 Task: Look for space in Mead Valley, United States from 9th June, 2023 to 16th June, 2023 for 2 adults in price range Rs.8000 to Rs.16000. Place can be entire place with 2 bedrooms having 2 beds and 1 bathroom. Property type can be house, flat, guest house. Booking option can be shelf check-in. Required host language is English.
Action: Mouse moved to (469, 90)
Screenshot: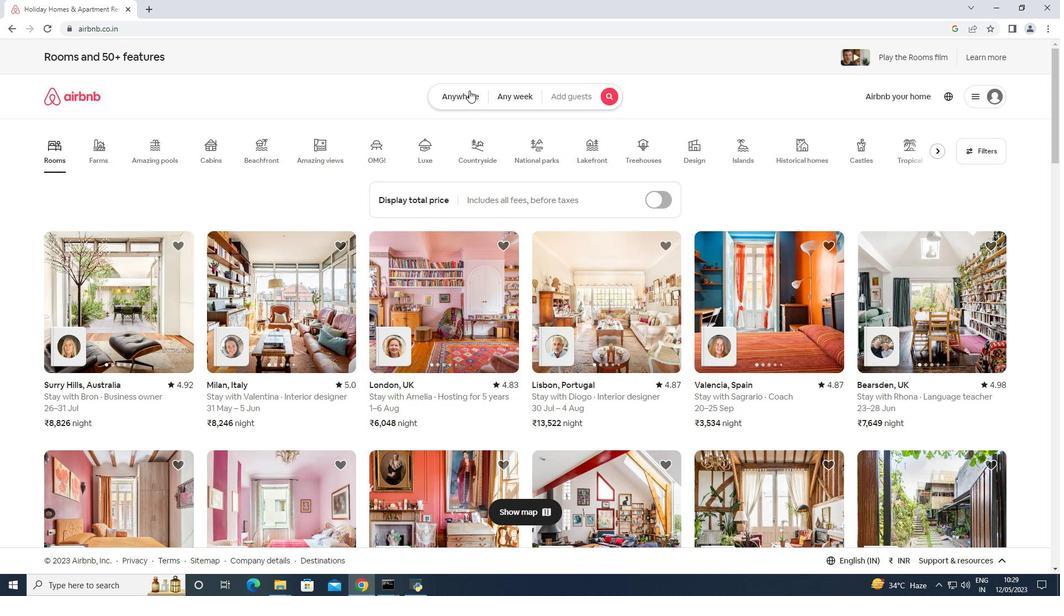 
Action: Mouse pressed left at (469, 90)
Screenshot: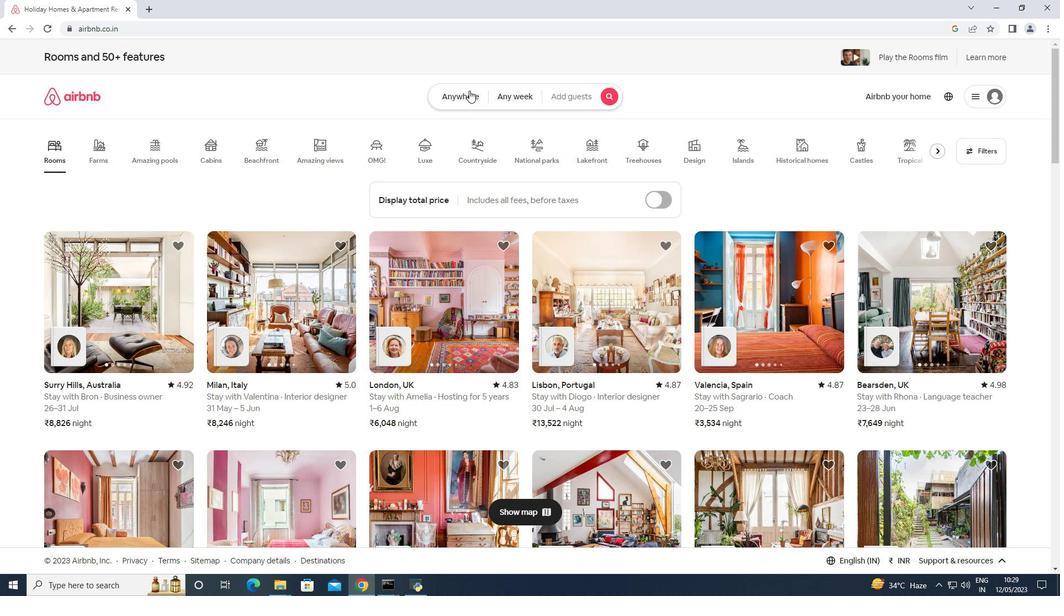 
Action: Mouse moved to (416, 128)
Screenshot: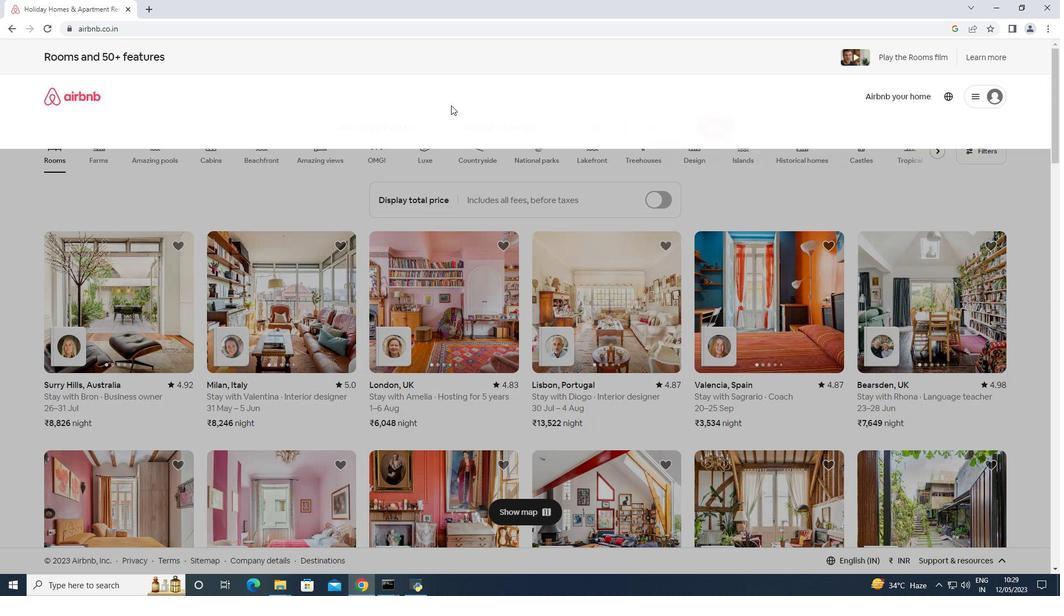 
Action: Mouse pressed left at (416, 128)
Screenshot: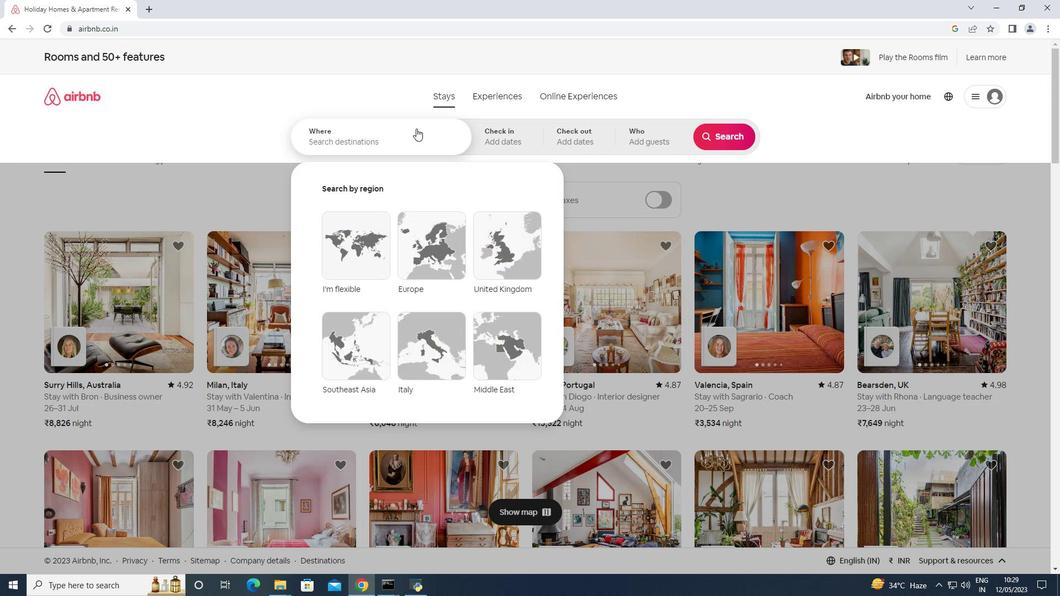 
Action: Key pressed <Key.shift>Mead<Key.space>valley,<Key.space><Key.shift>United<Key.space><Key.shift>States<Key.enter>
Screenshot: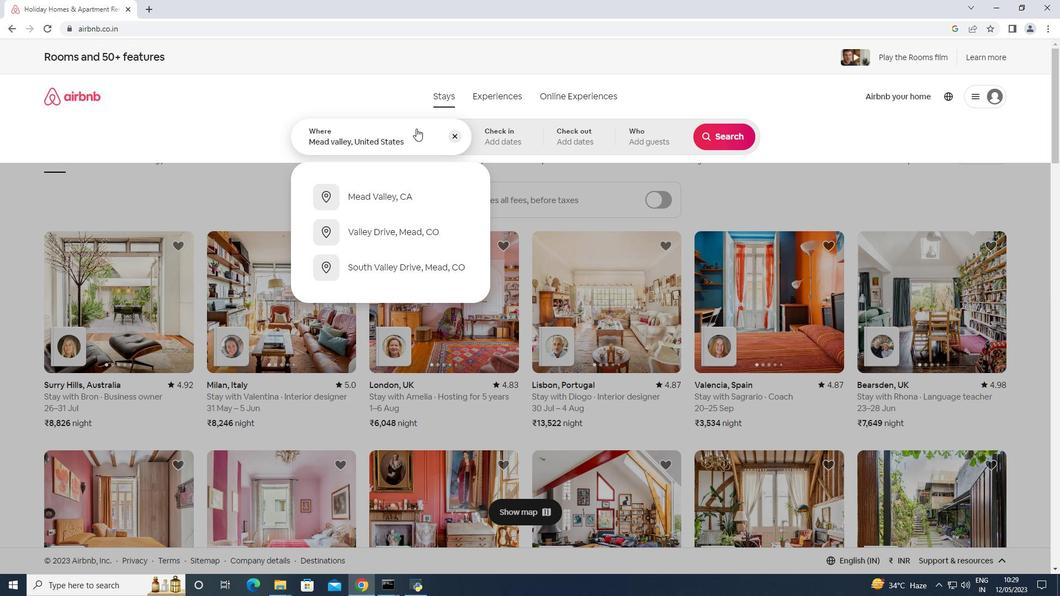 
Action: Mouse moved to (682, 299)
Screenshot: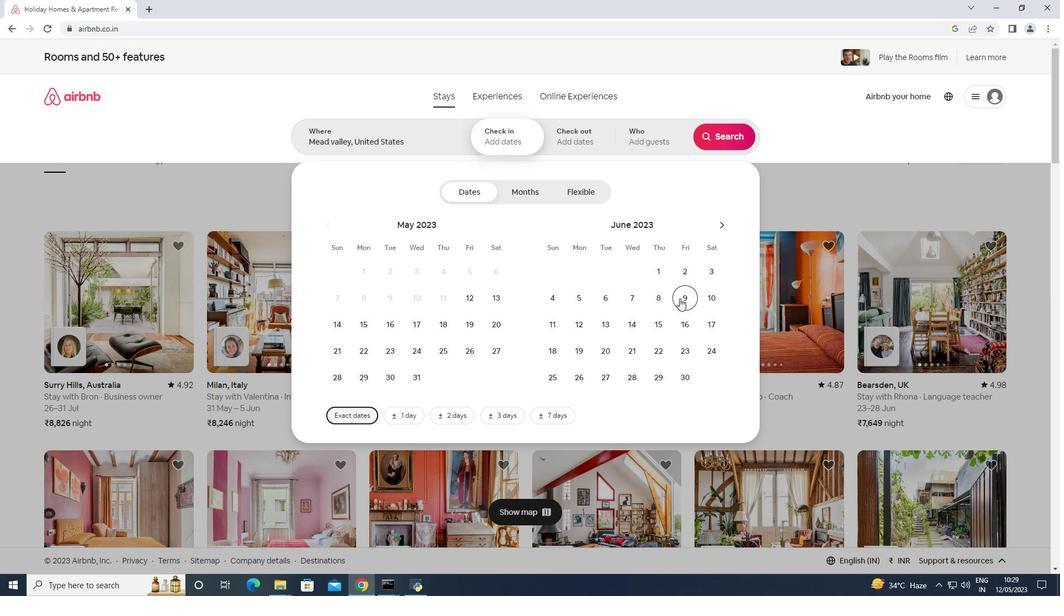 
Action: Mouse pressed left at (682, 299)
Screenshot: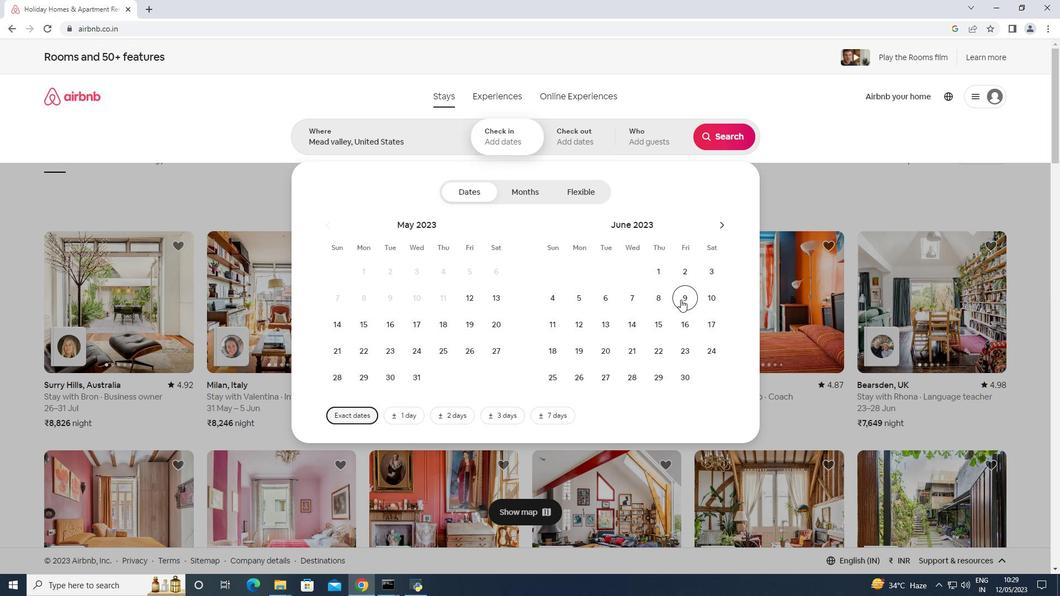 
Action: Mouse moved to (688, 333)
Screenshot: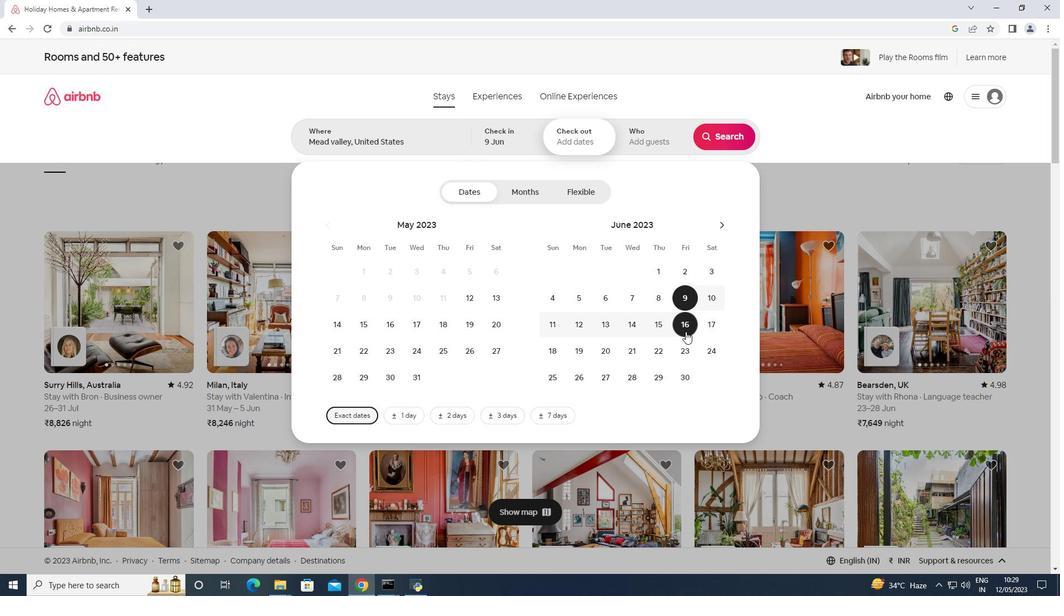 
Action: Mouse pressed left at (688, 333)
Screenshot: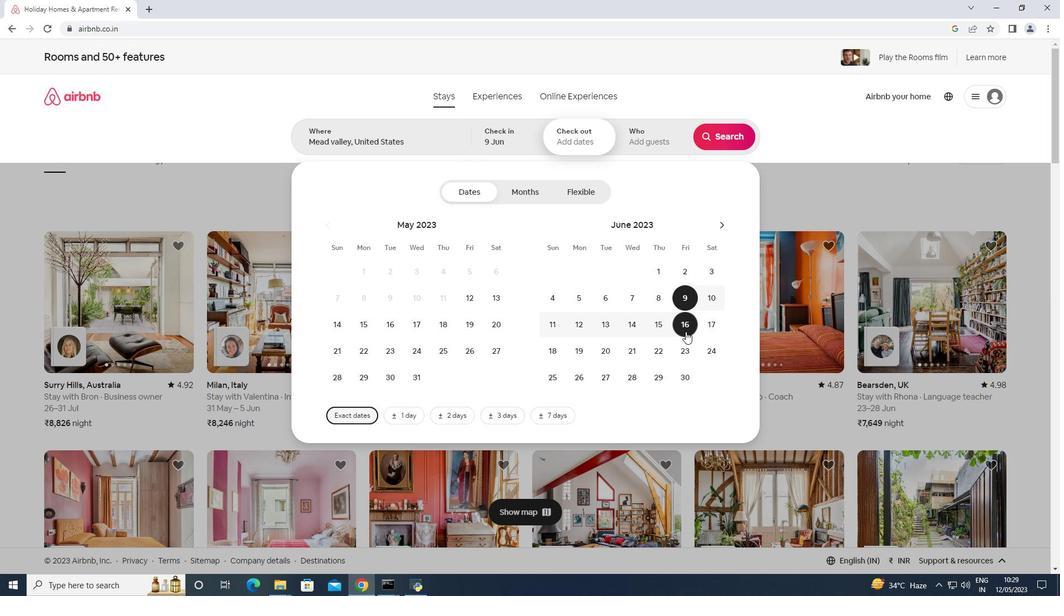 
Action: Mouse moved to (643, 144)
Screenshot: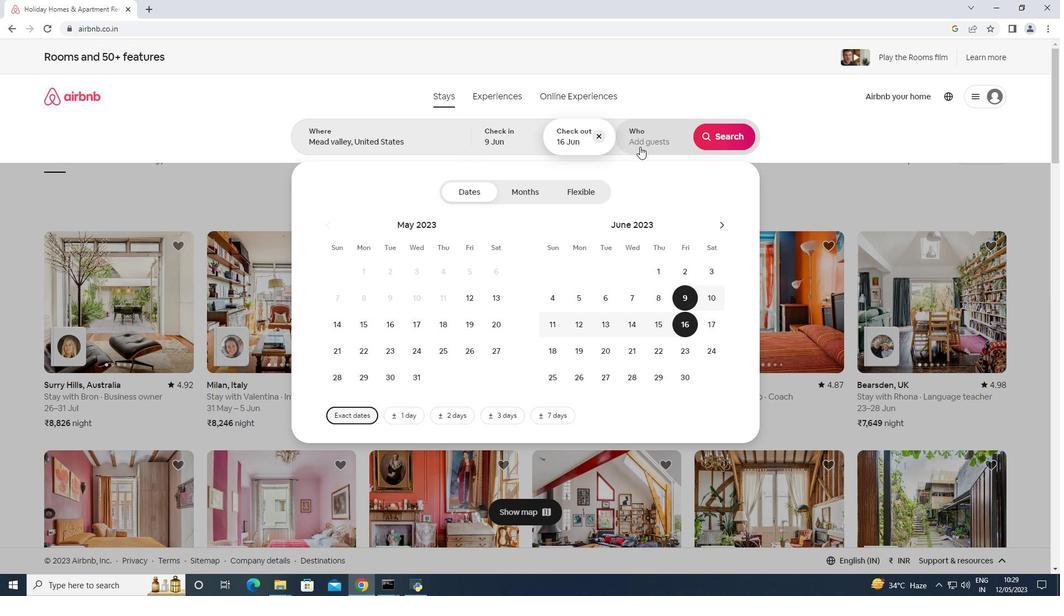 
Action: Mouse pressed left at (643, 144)
Screenshot: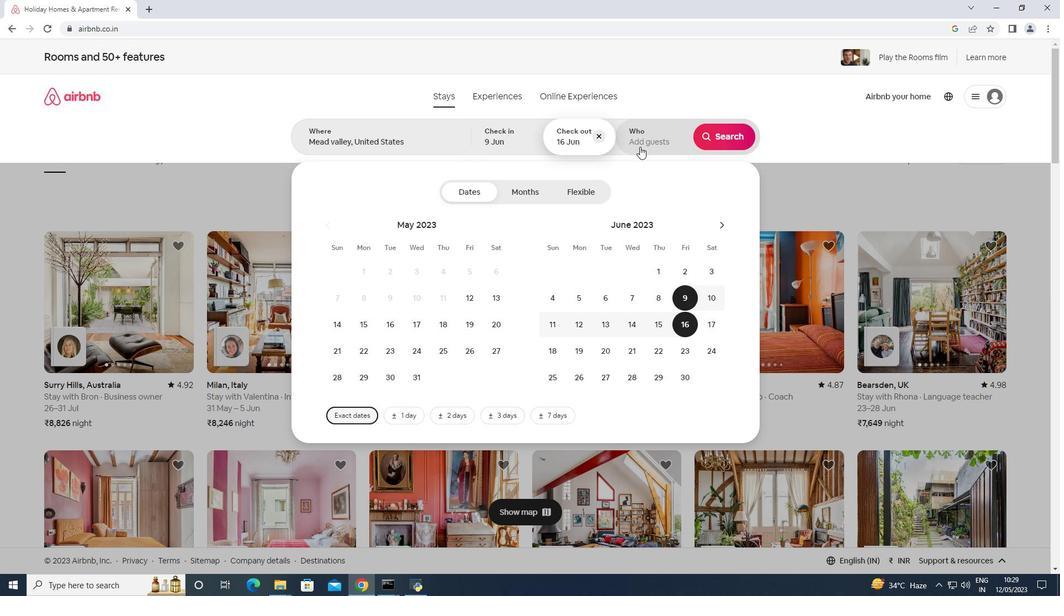 
Action: Mouse moved to (723, 193)
Screenshot: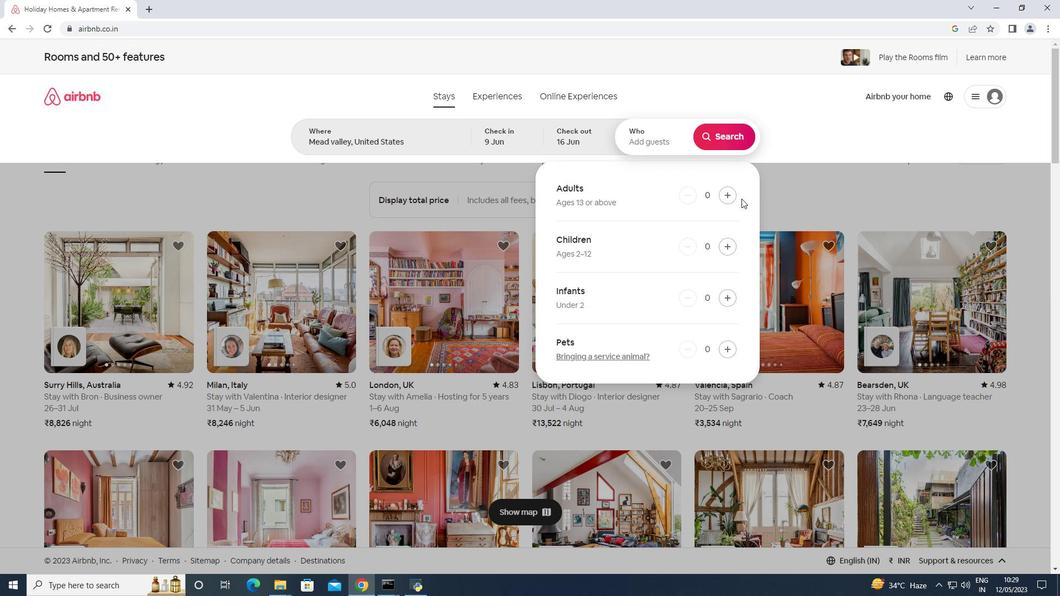 
Action: Mouse pressed left at (723, 193)
Screenshot: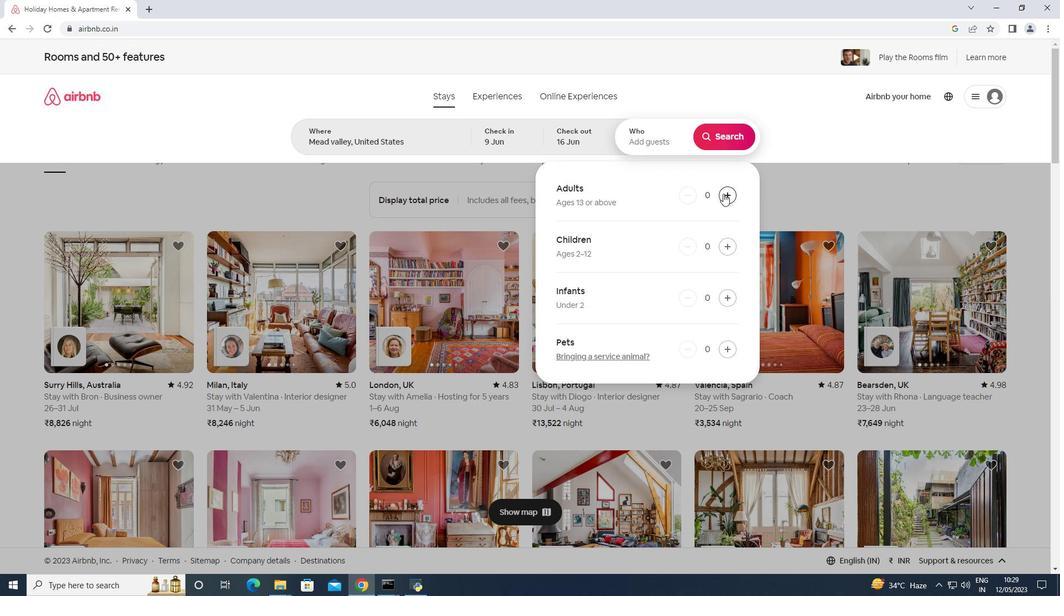 
Action: Mouse pressed left at (723, 193)
Screenshot: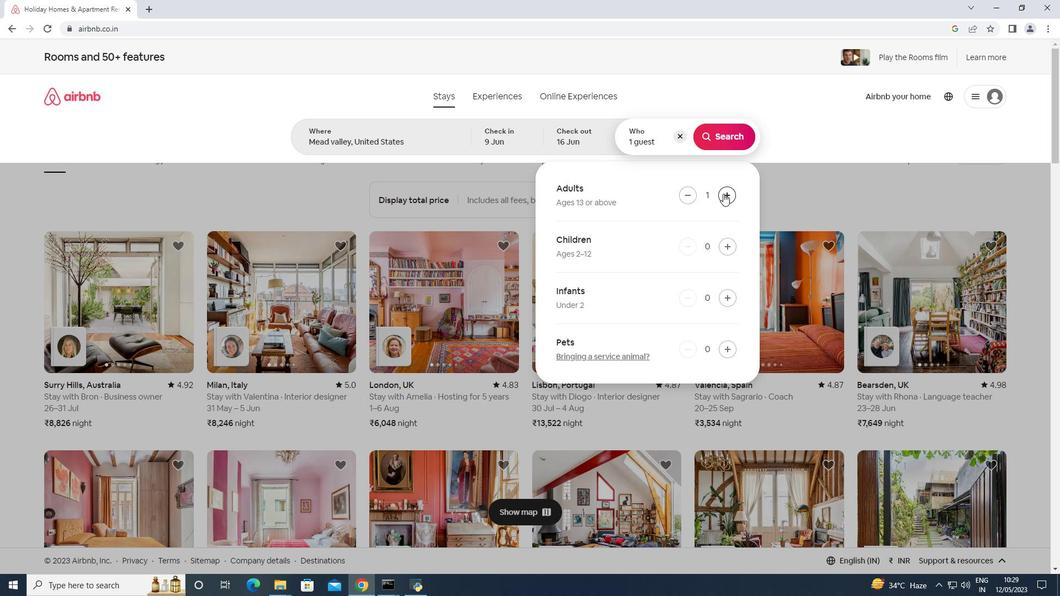 
Action: Mouse pressed left at (723, 193)
Screenshot: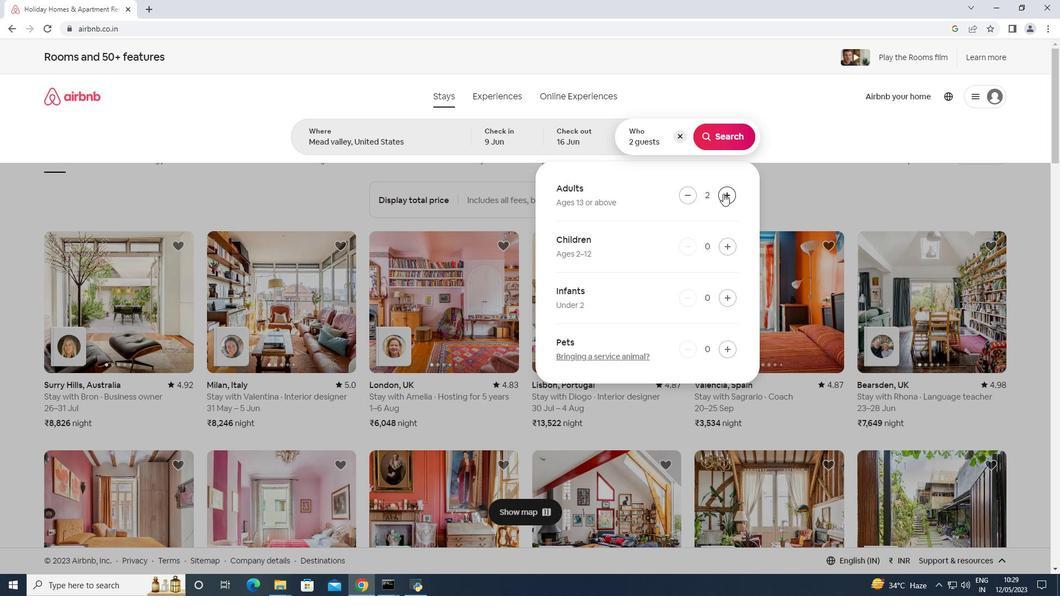 
Action: Mouse moved to (693, 196)
Screenshot: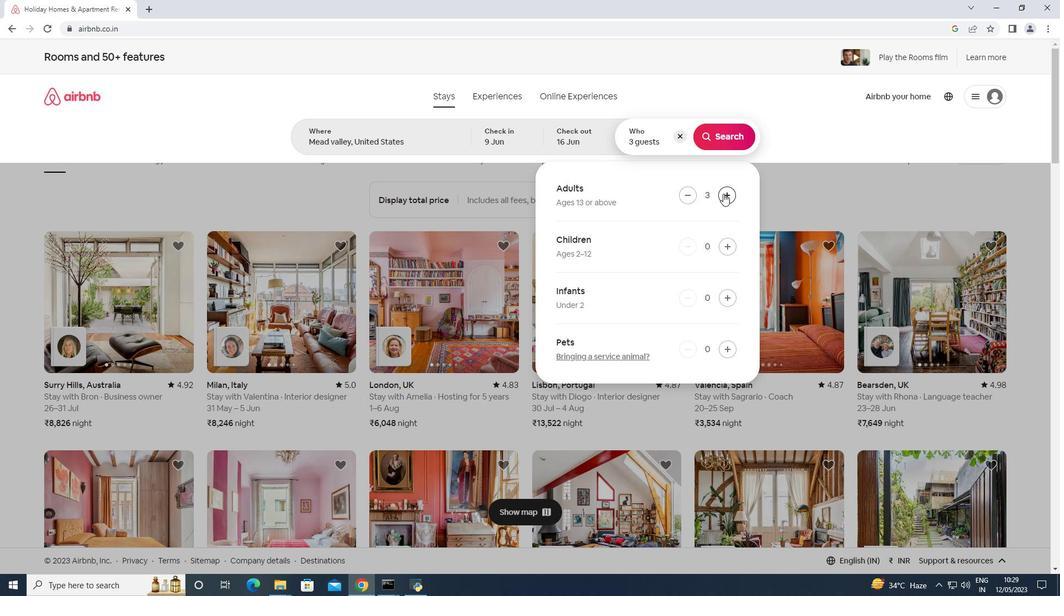 
Action: Mouse pressed left at (693, 196)
Screenshot: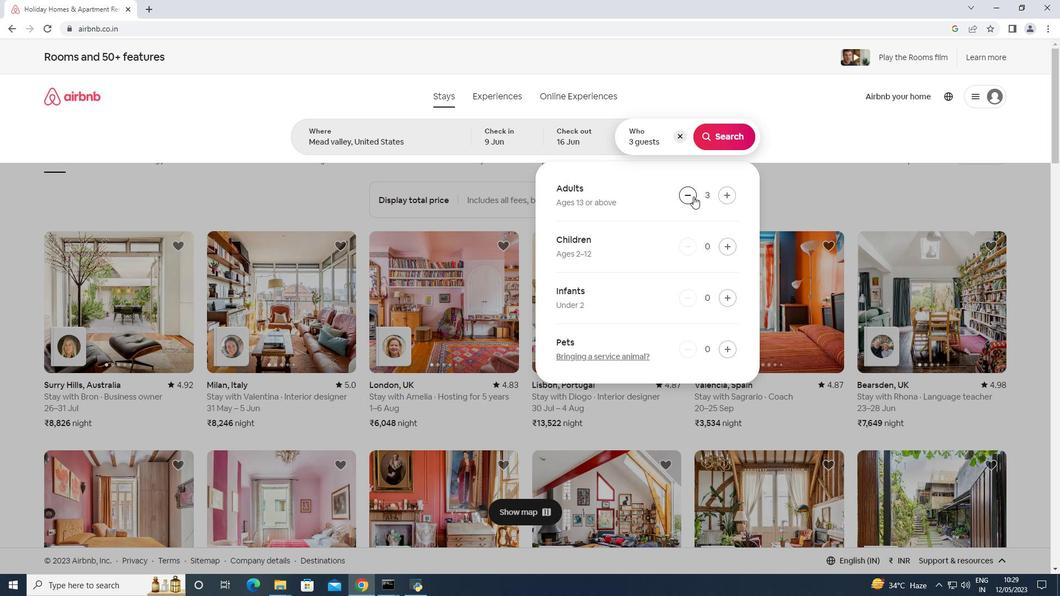 
Action: Mouse moved to (746, 139)
Screenshot: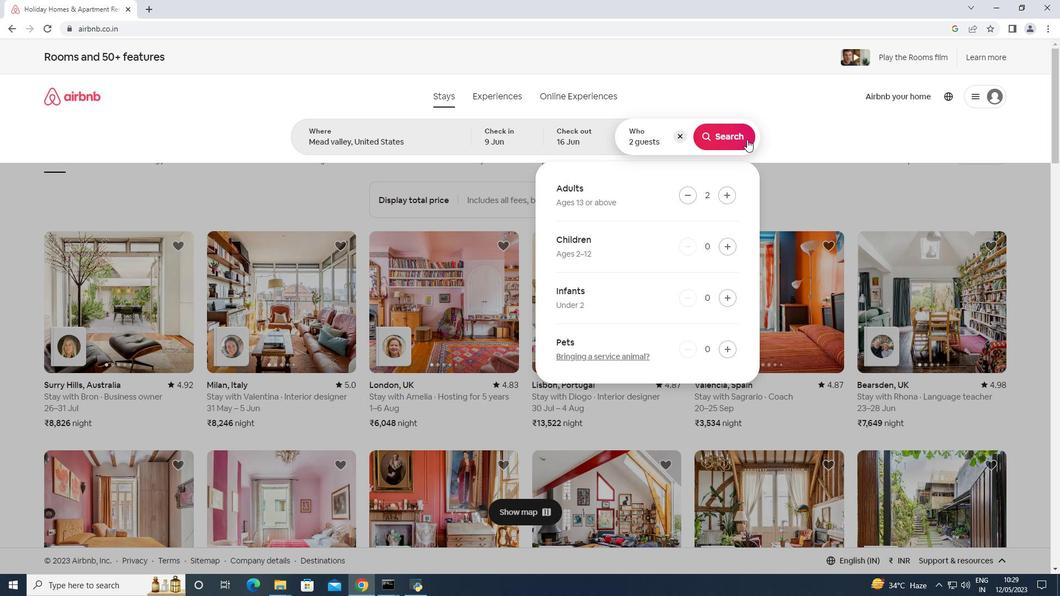 
Action: Mouse pressed left at (746, 139)
Screenshot: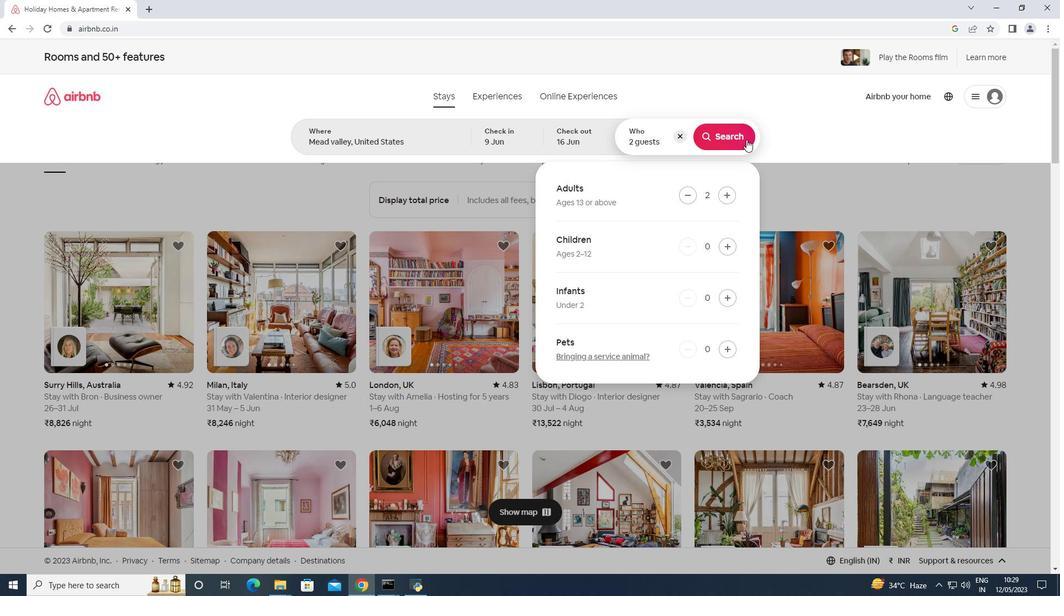 
Action: Mouse moved to (1019, 106)
Screenshot: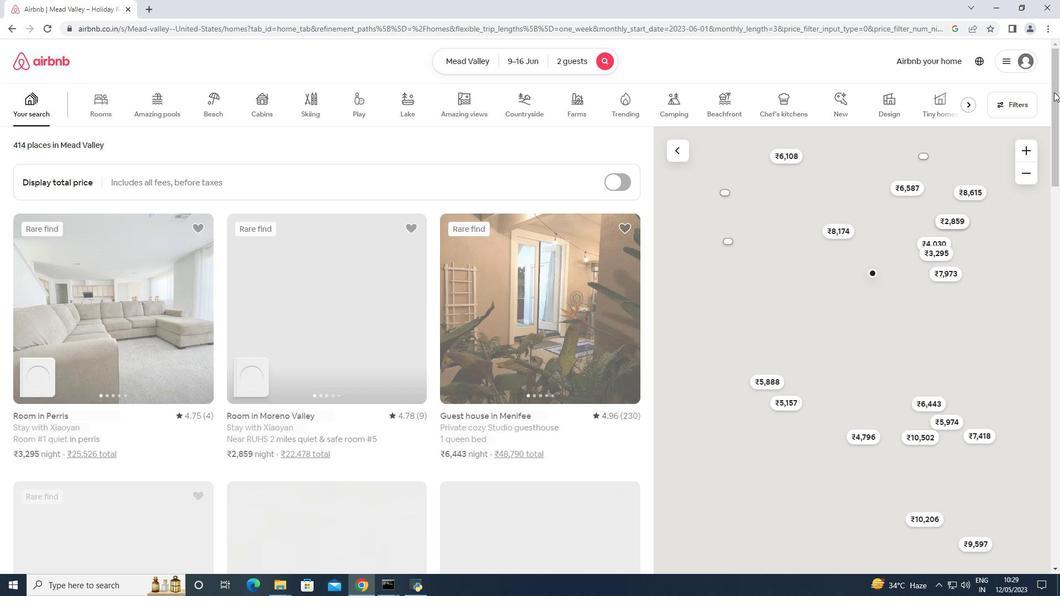 
Action: Mouse pressed left at (1019, 106)
Screenshot: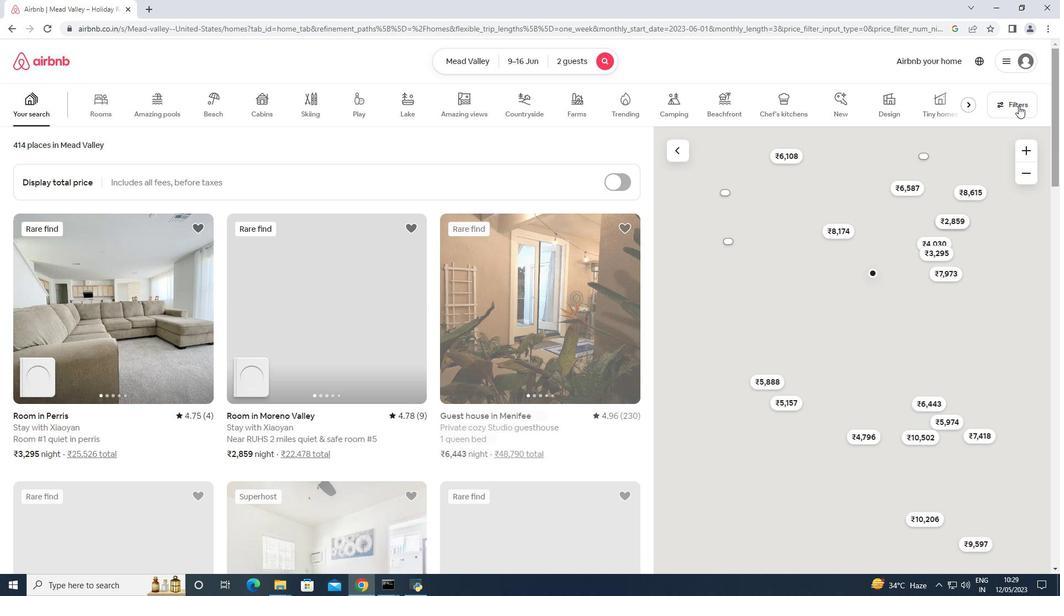 
Action: Mouse moved to (443, 367)
Screenshot: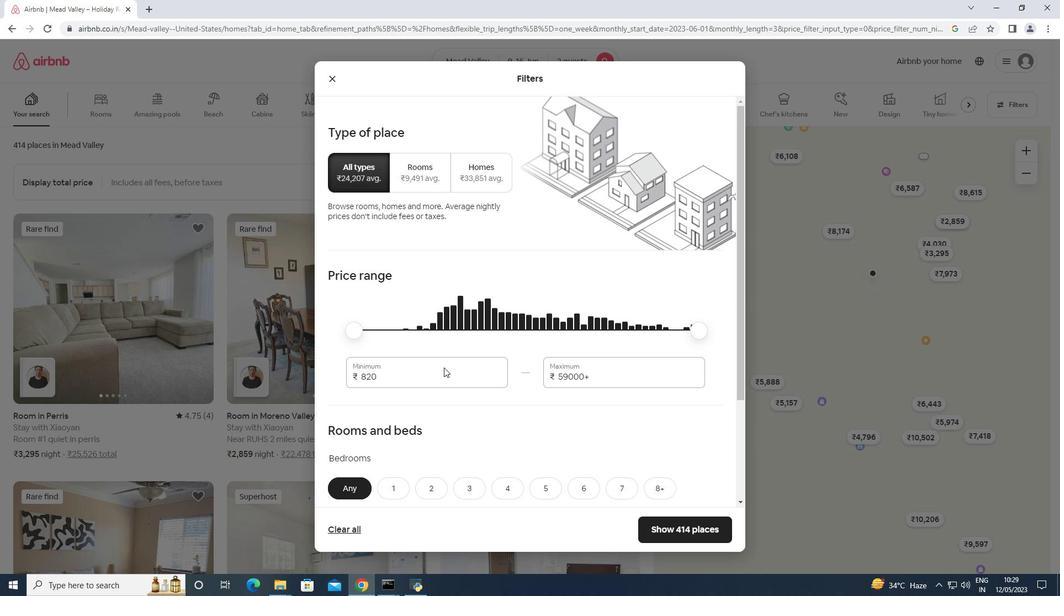 
Action: Mouse pressed left at (443, 367)
Screenshot: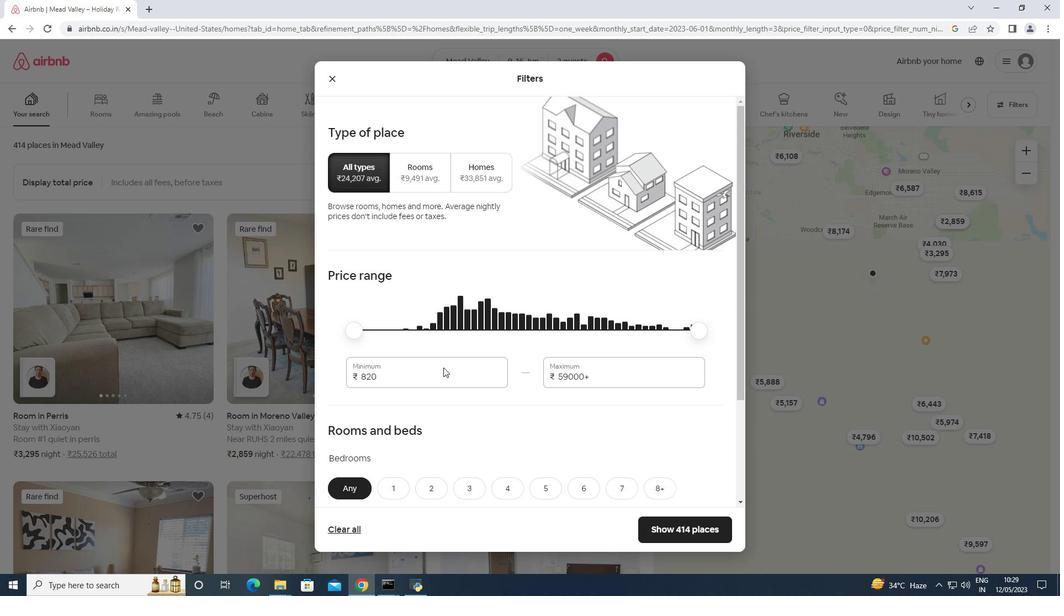 
Action: Mouse pressed left at (443, 367)
Screenshot: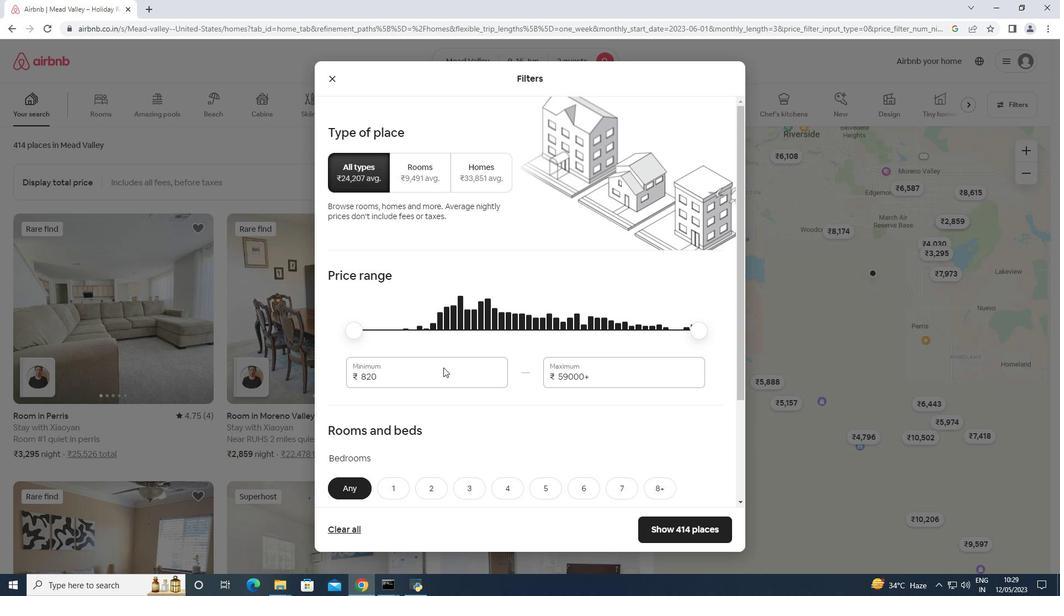 
Action: Mouse moved to (444, 367)
Screenshot: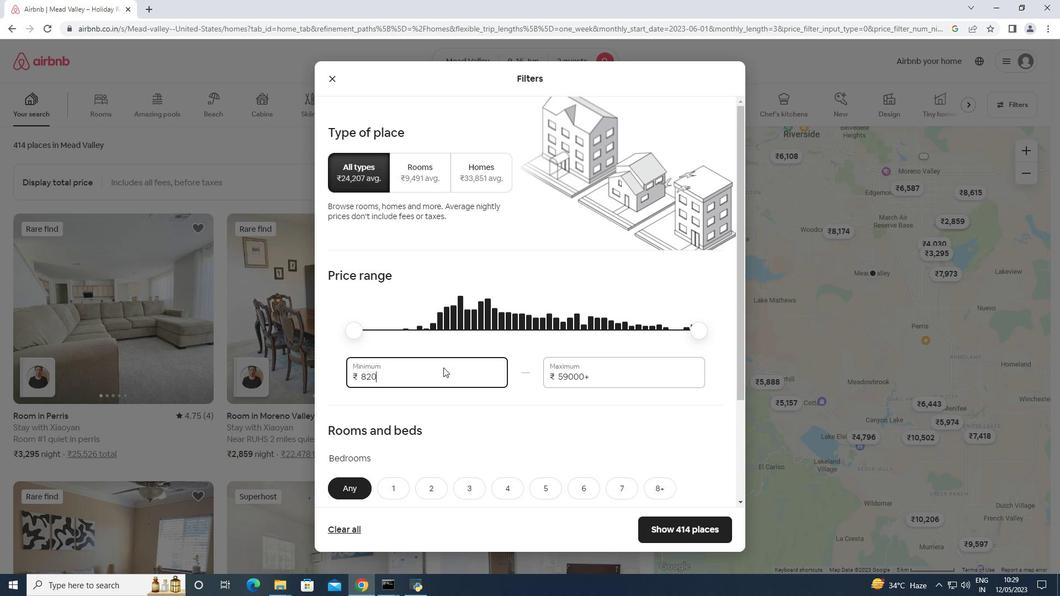 
Action: Mouse pressed left at (444, 367)
Screenshot: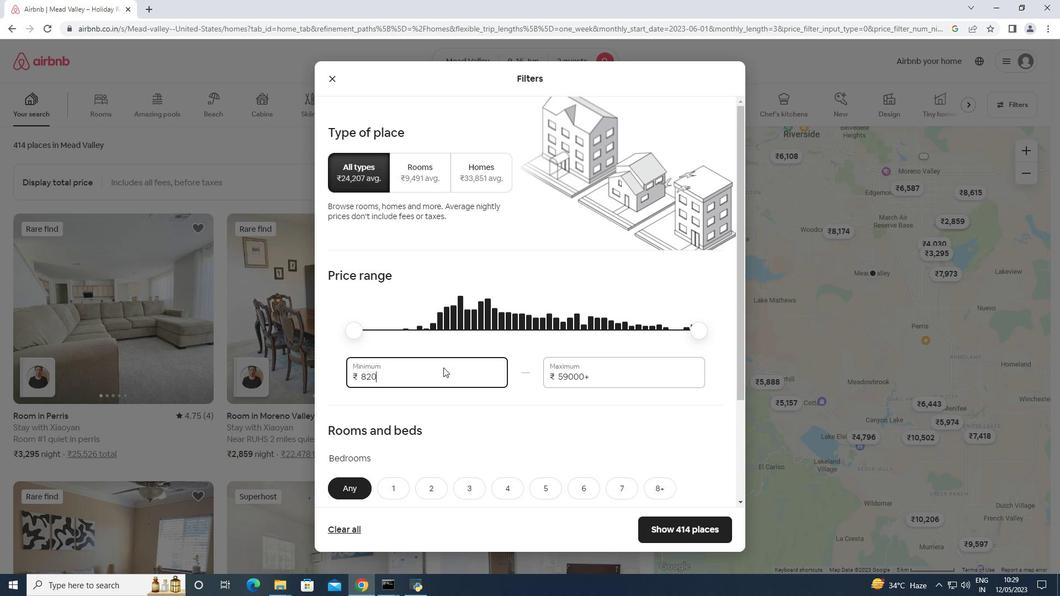
Action: Mouse pressed left at (444, 367)
Screenshot: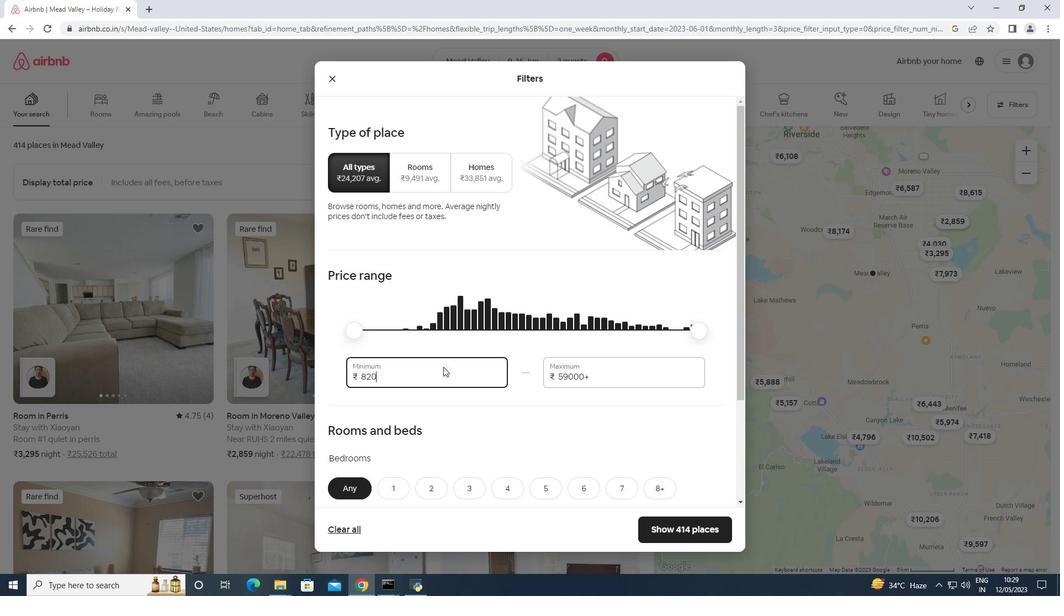 
Action: Mouse pressed left at (444, 367)
Screenshot: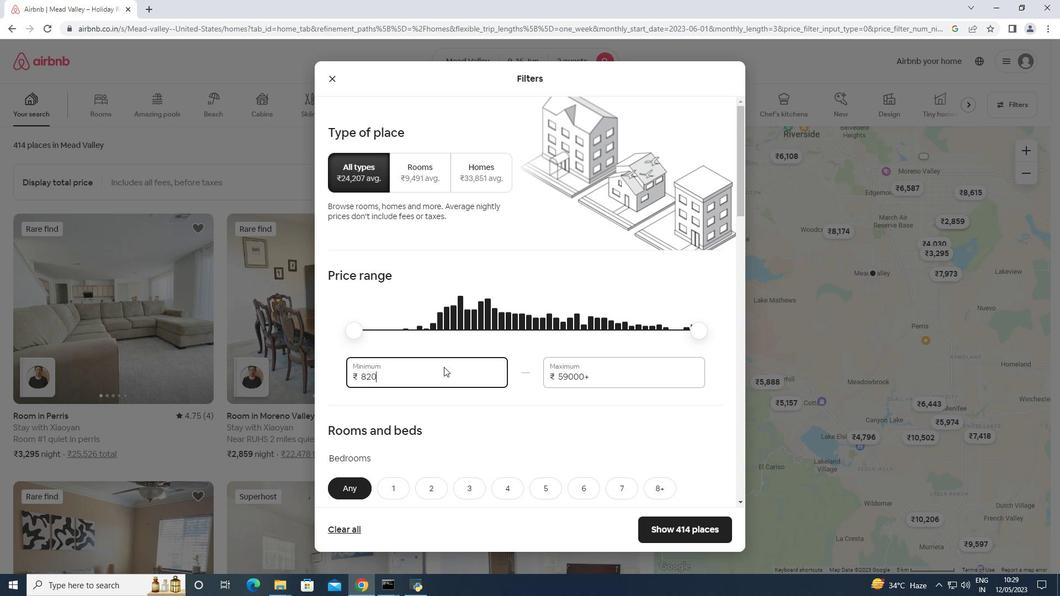 
Action: Mouse pressed left at (444, 367)
Screenshot: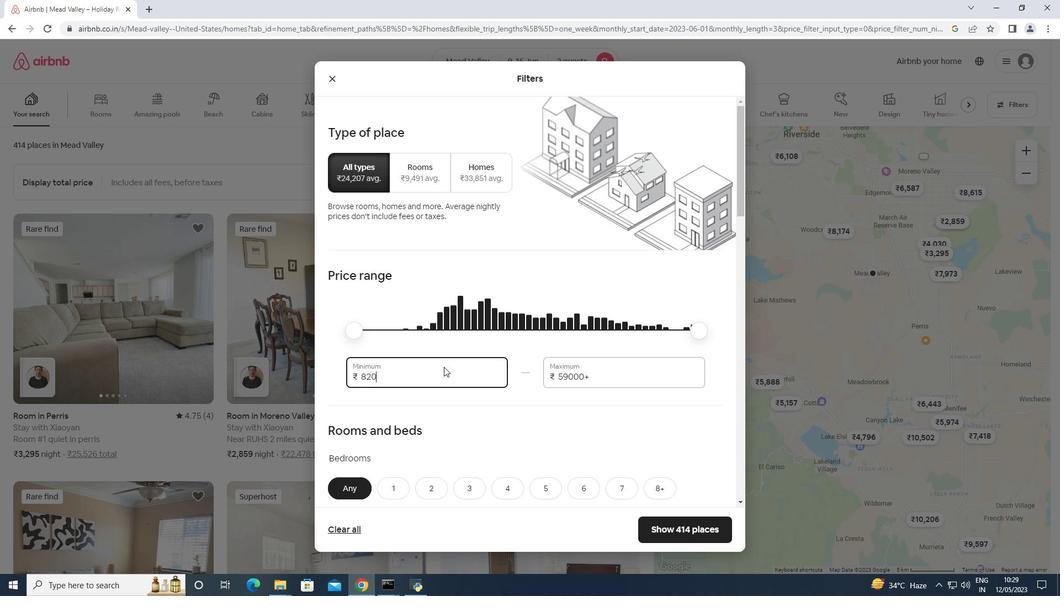 
Action: Mouse pressed left at (444, 367)
Screenshot: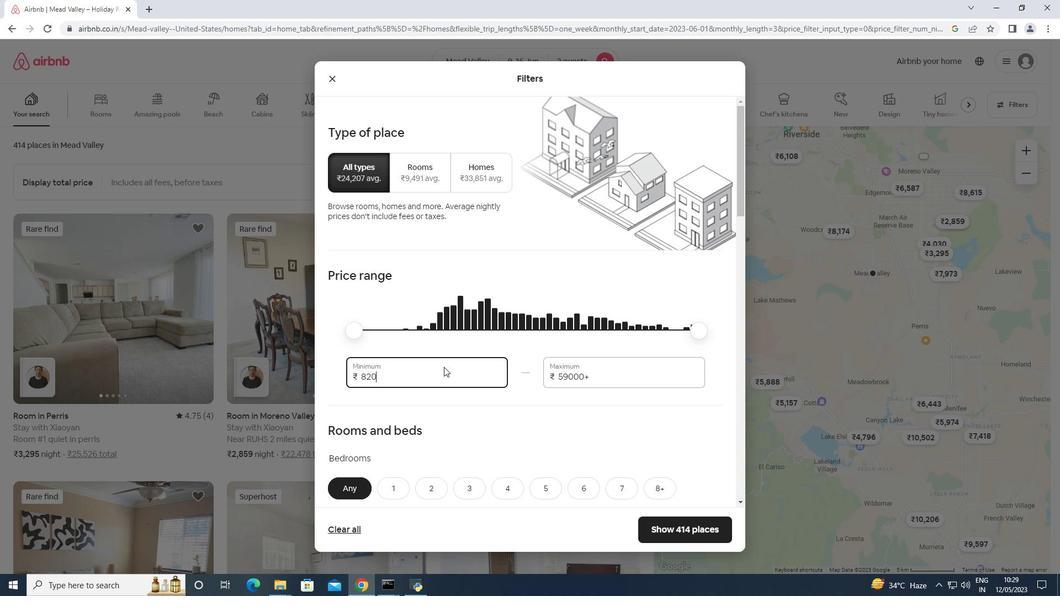 
Action: Mouse pressed left at (444, 367)
Screenshot: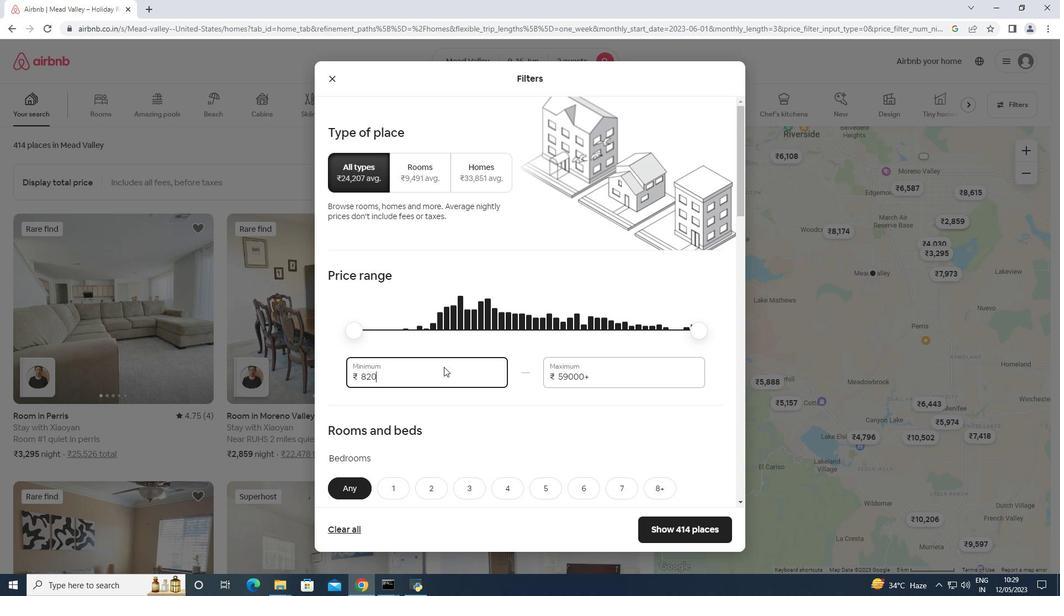 
Action: Mouse moved to (444, 366)
Screenshot: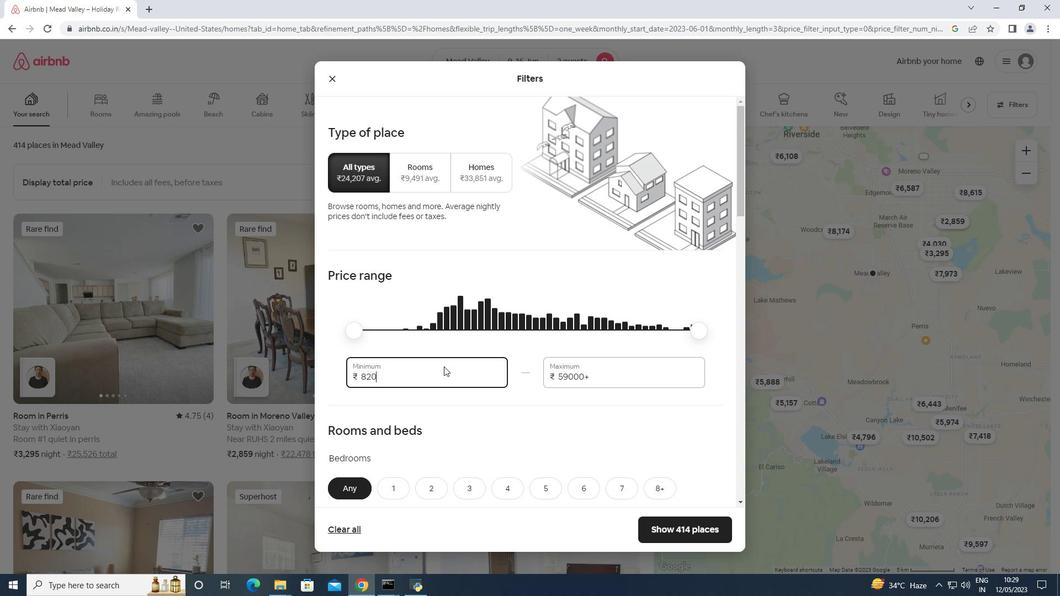 
Action: Key pressed <Key.backspace><Key.backspace><Key.backspace><Key.backspace>8000<Key.tab>16000
Screenshot: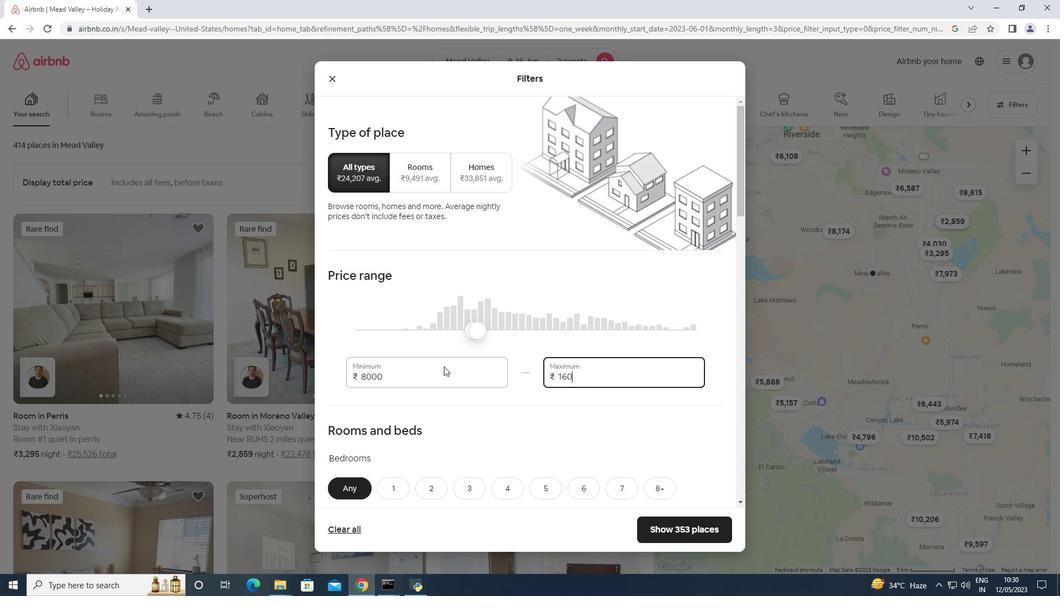 
Action: Mouse scrolled (444, 366) with delta (0, 0)
Screenshot: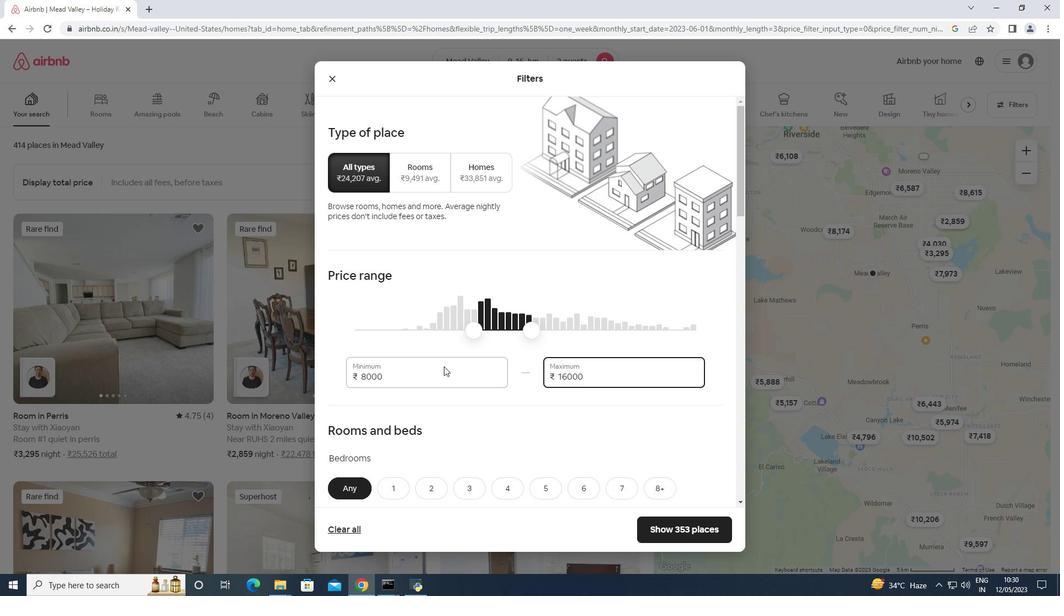 
Action: Mouse moved to (439, 372)
Screenshot: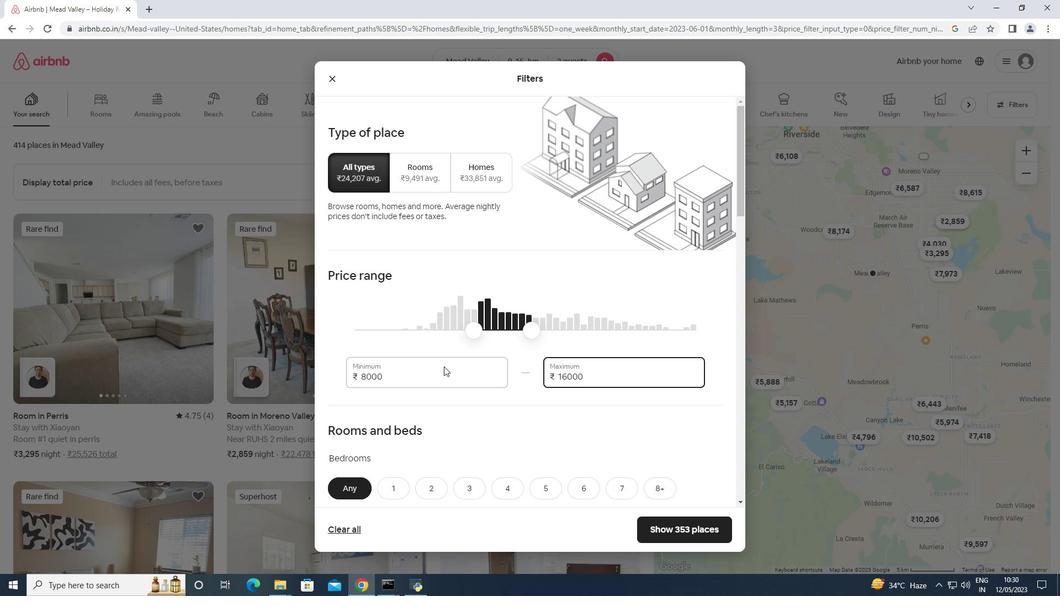 
Action: Mouse scrolled (439, 371) with delta (0, 0)
Screenshot: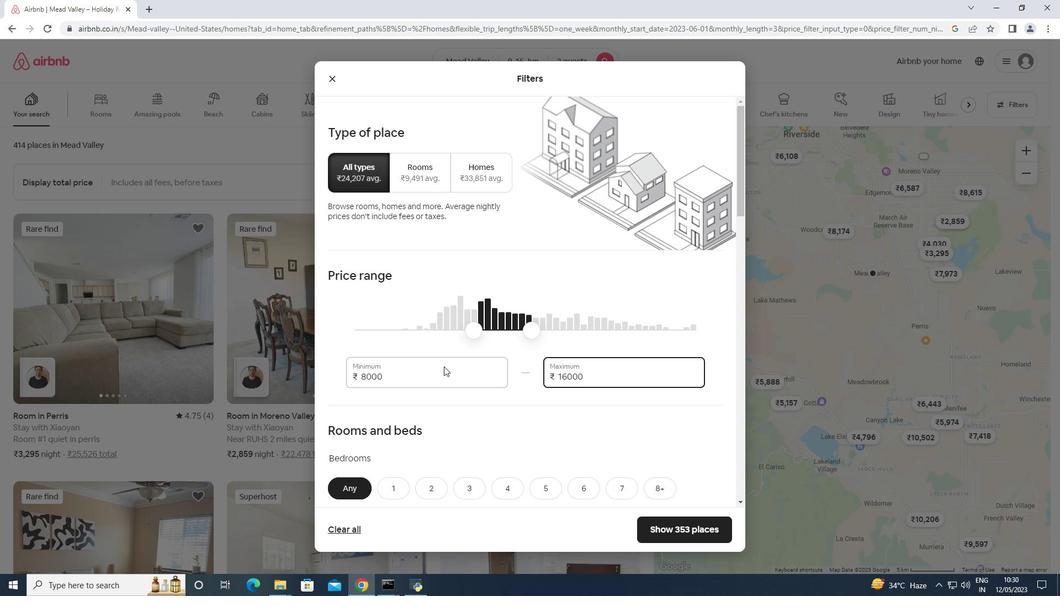 
Action: Mouse scrolled (439, 371) with delta (0, 0)
Screenshot: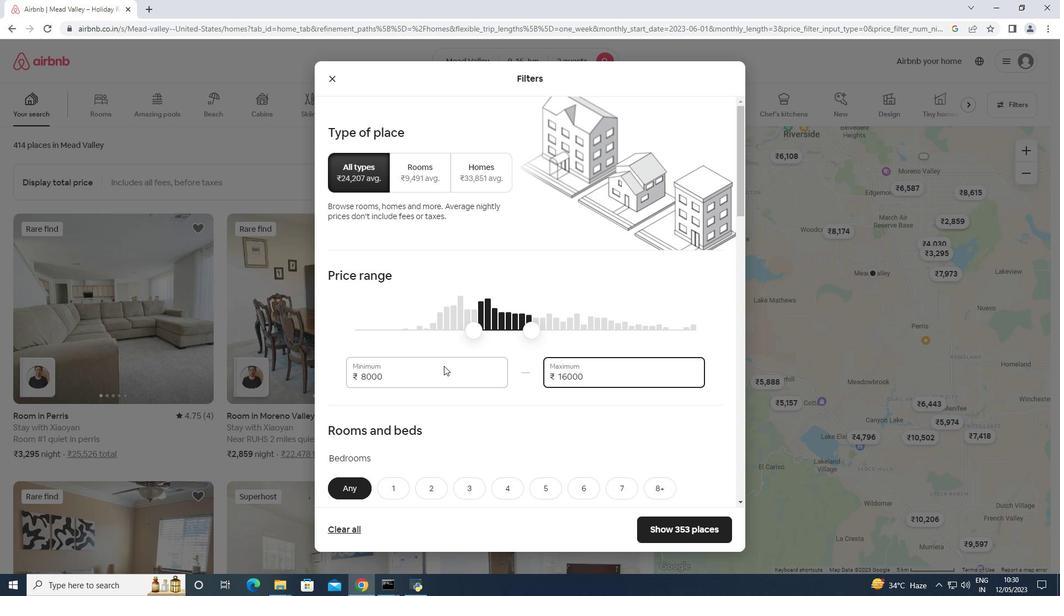 
Action: Mouse scrolled (439, 371) with delta (0, 0)
Screenshot: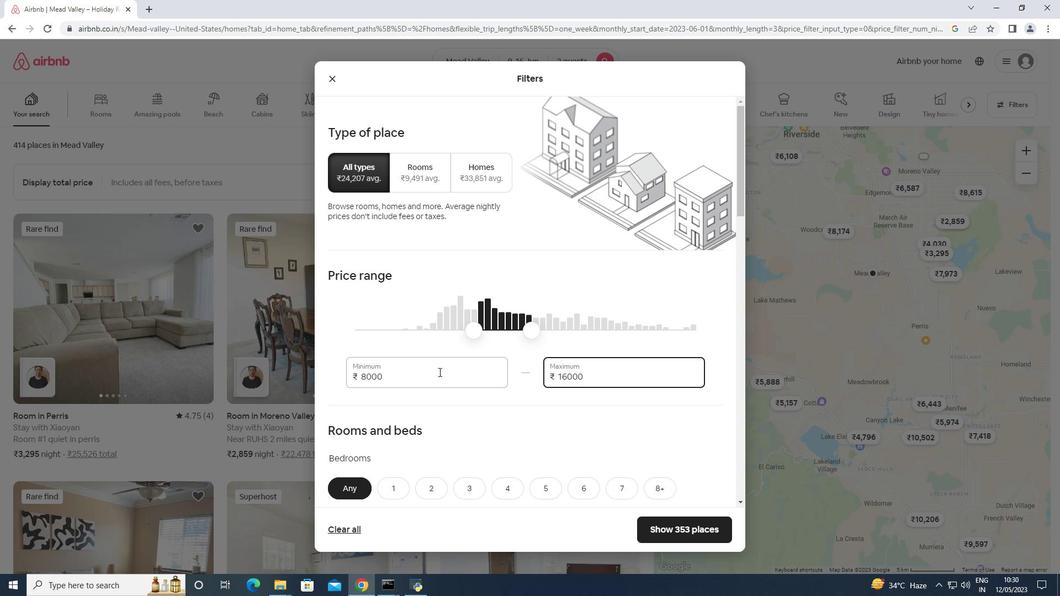 
Action: Mouse scrolled (439, 371) with delta (0, 0)
Screenshot: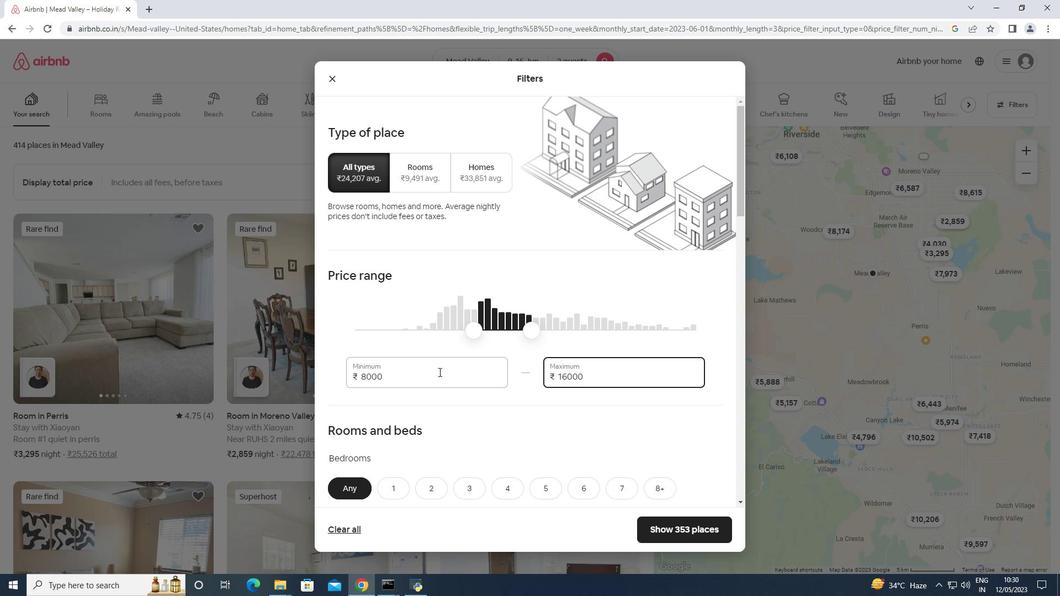 
Action: Mouse scrolled (439, 371) with delta (0, 0)
Screenshot: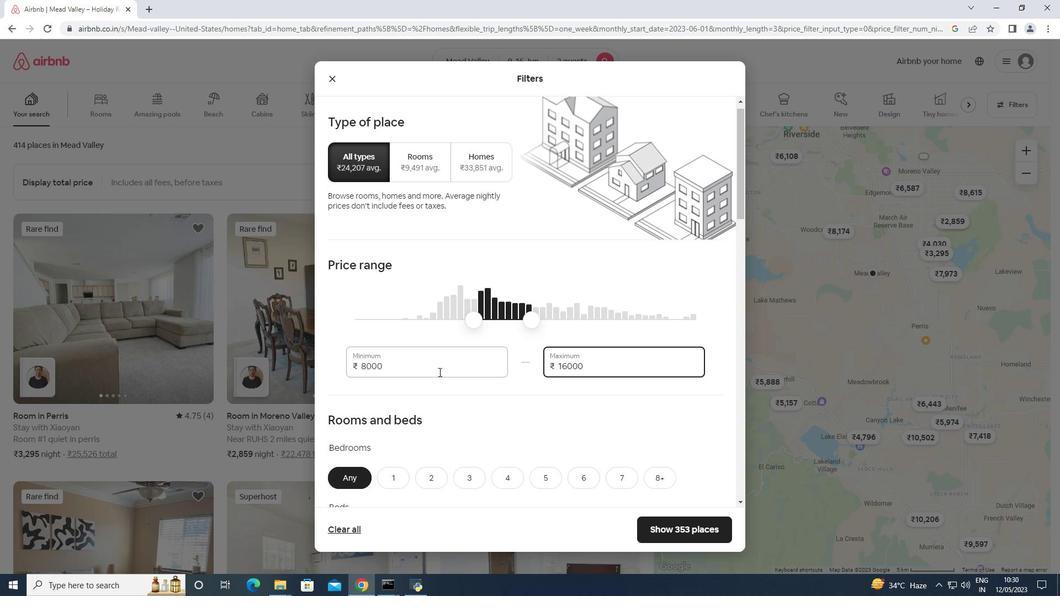 
Action: Mouse moved to (435, 160)
Screenshot: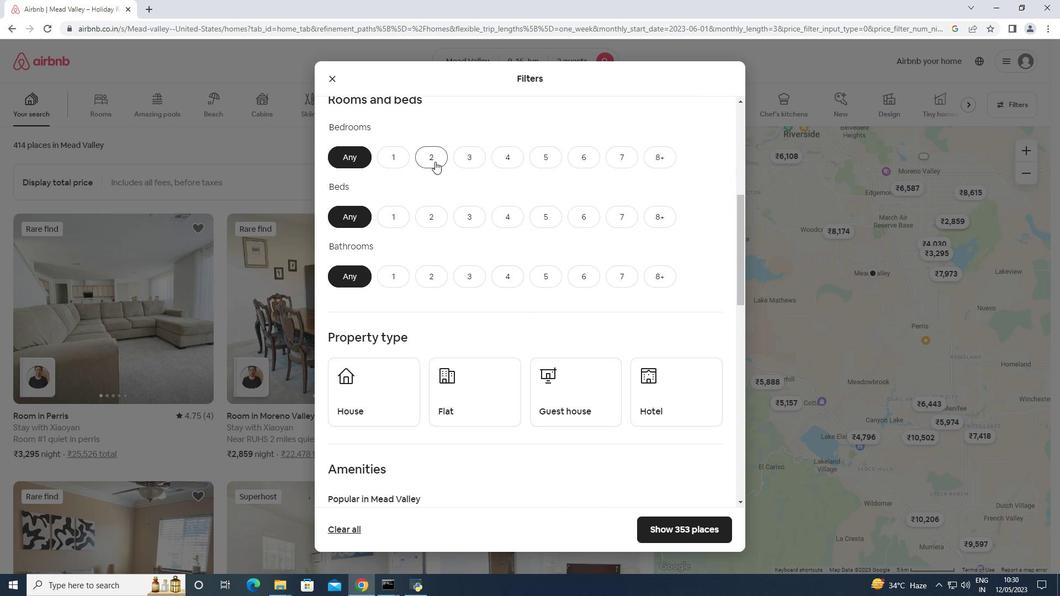 
Action: Mouse pressed left at (435, 160)
Screenshot: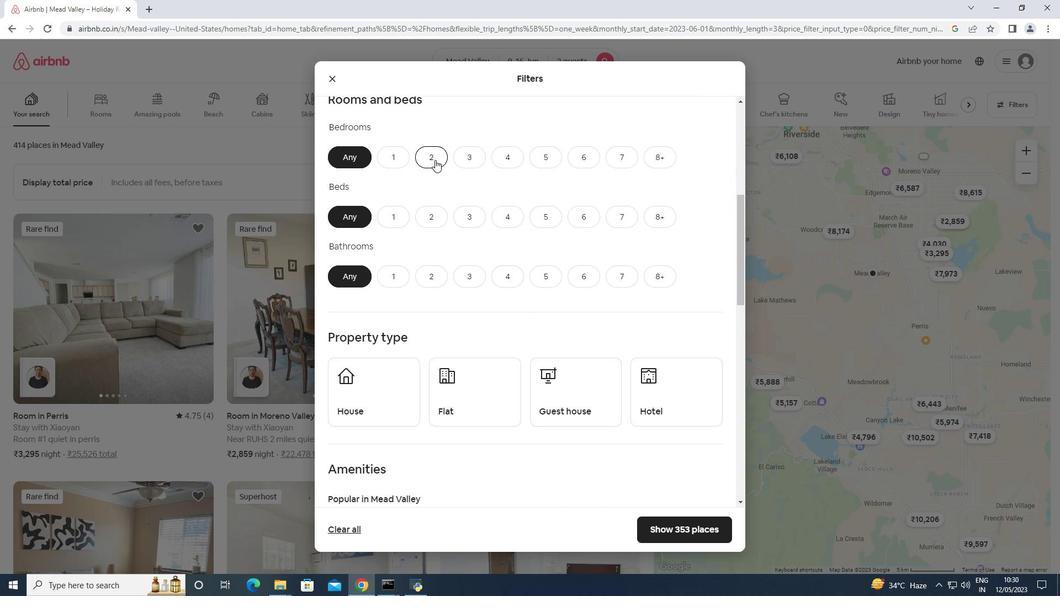 
Action: Mouse moved to (401, 223)
Screenshot: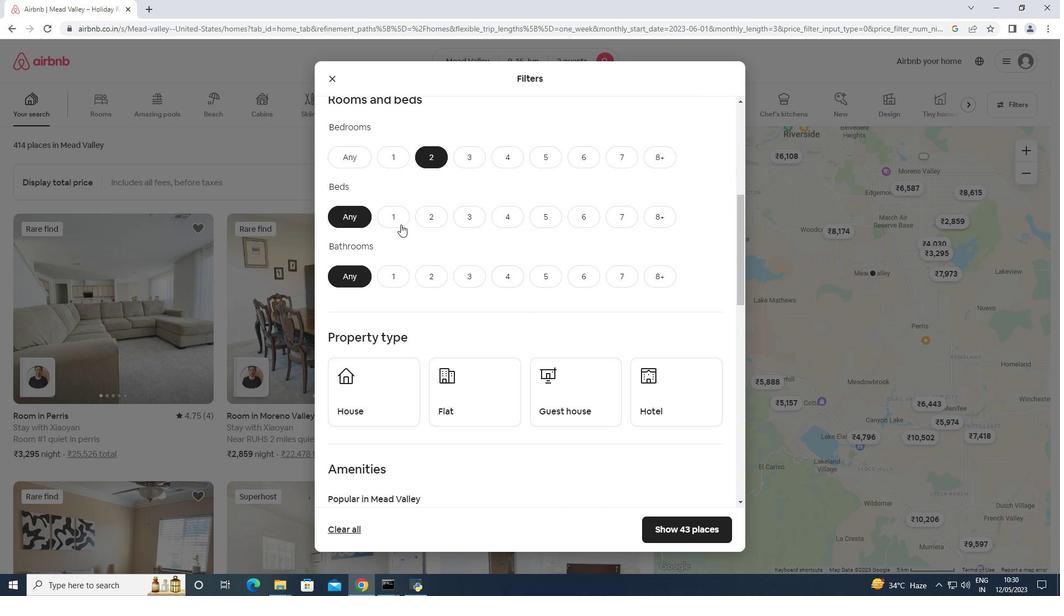
Action: Mouse pressed left at (401, 223)
Screenshot: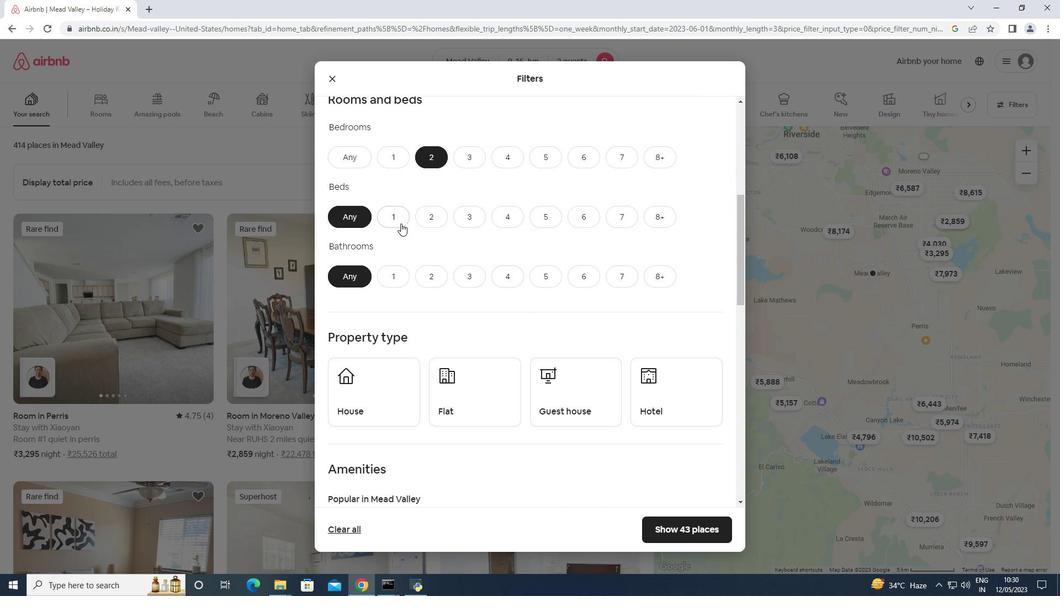 
Action: Mouse moved to (432, 269)
Screenshot: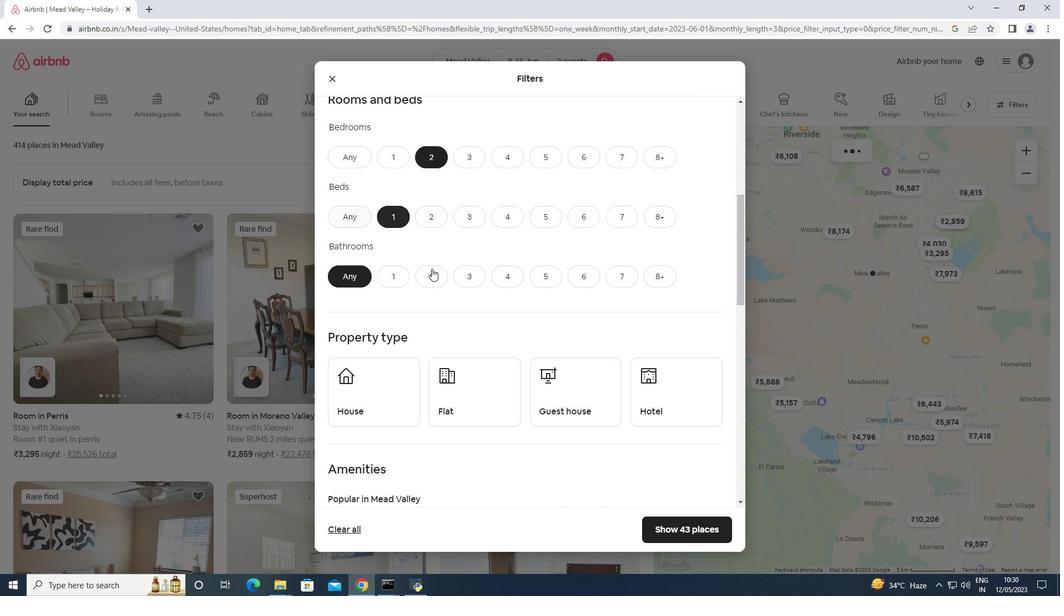 
Action: Mouse pressed left at (432, 269)
Screenshot: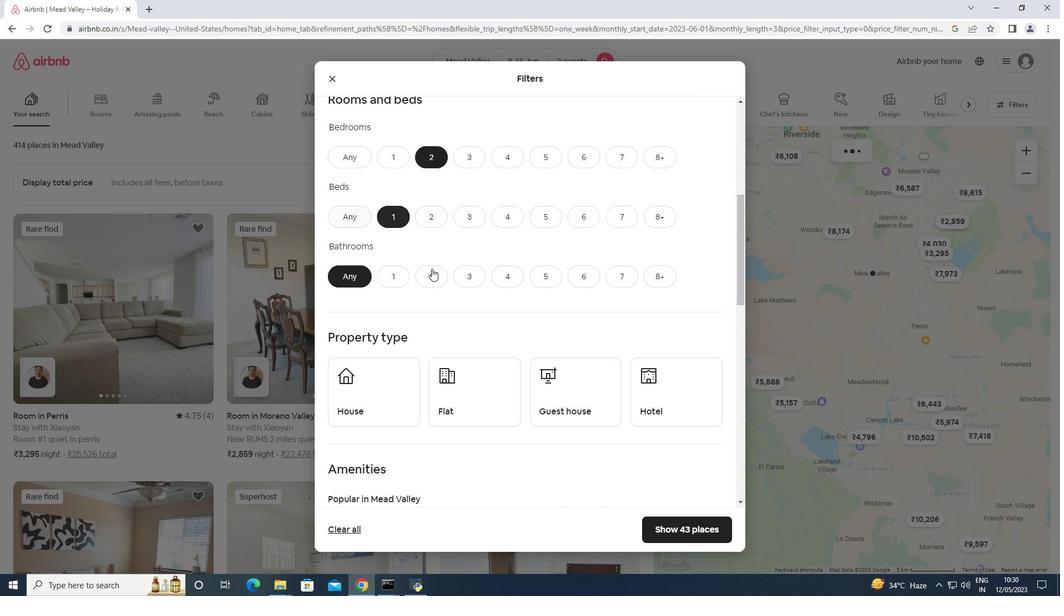 
Action: Mouse moved to (405, 380)
Screenshot: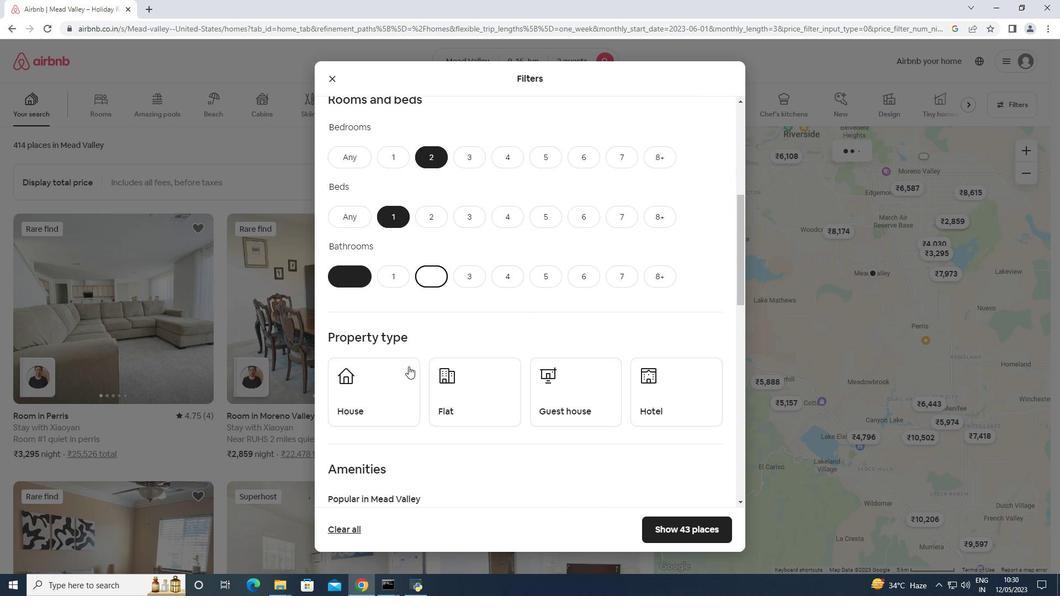 
Action: Mouse pressed left at (405, 380)
Screenshot: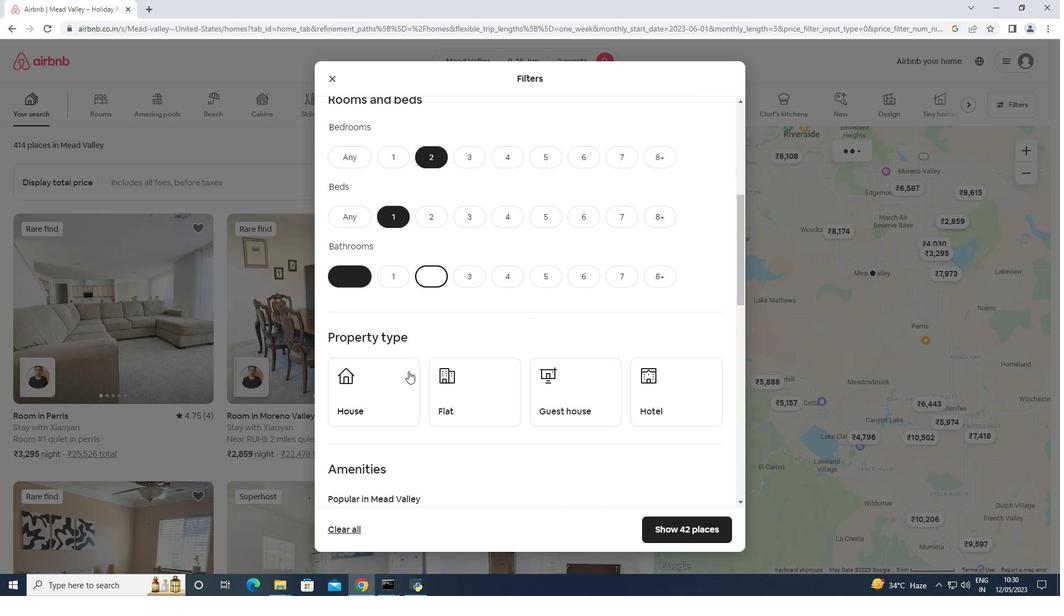 
Action: Mouse moved to (458, 396)
Screenshot: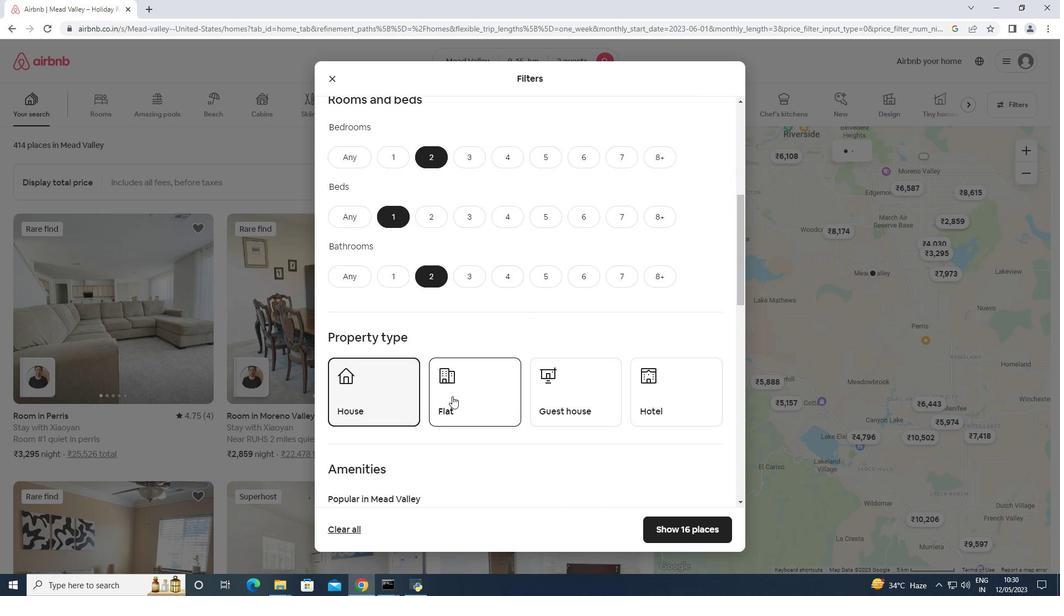
Action: Mouse pressed left at (458, 396)
Screenshot: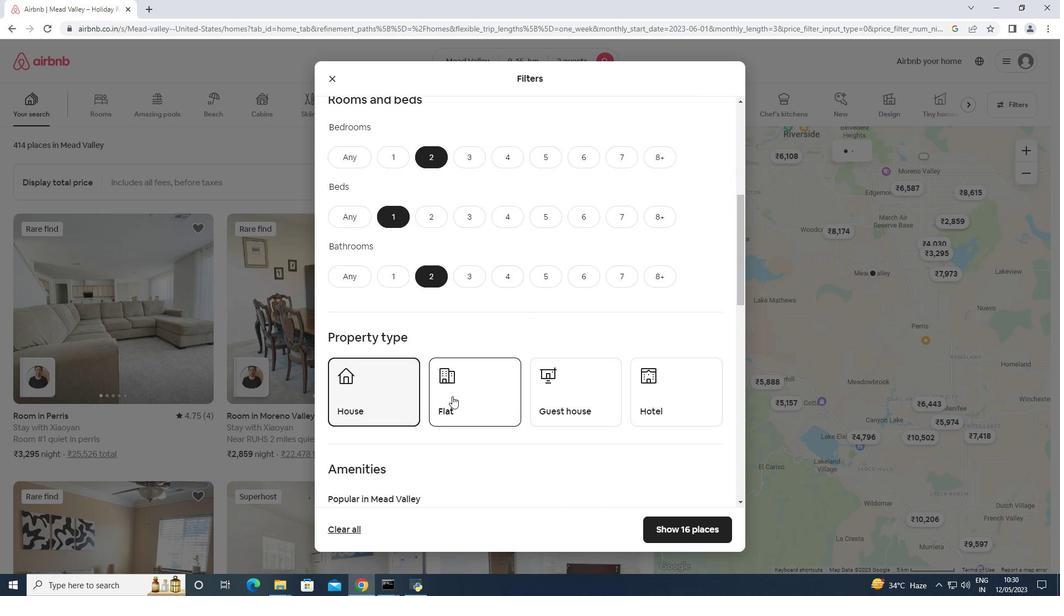 
Action: Mouse moved to (598, 413)
Screenshot: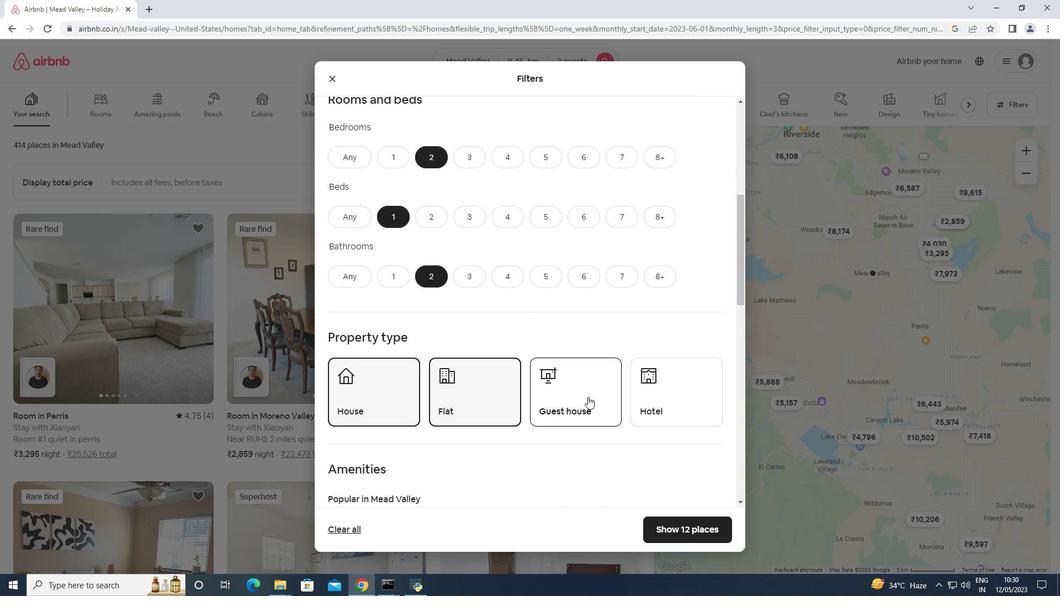 
Action: Mouse pressed left at (598, 413)
Screenshot: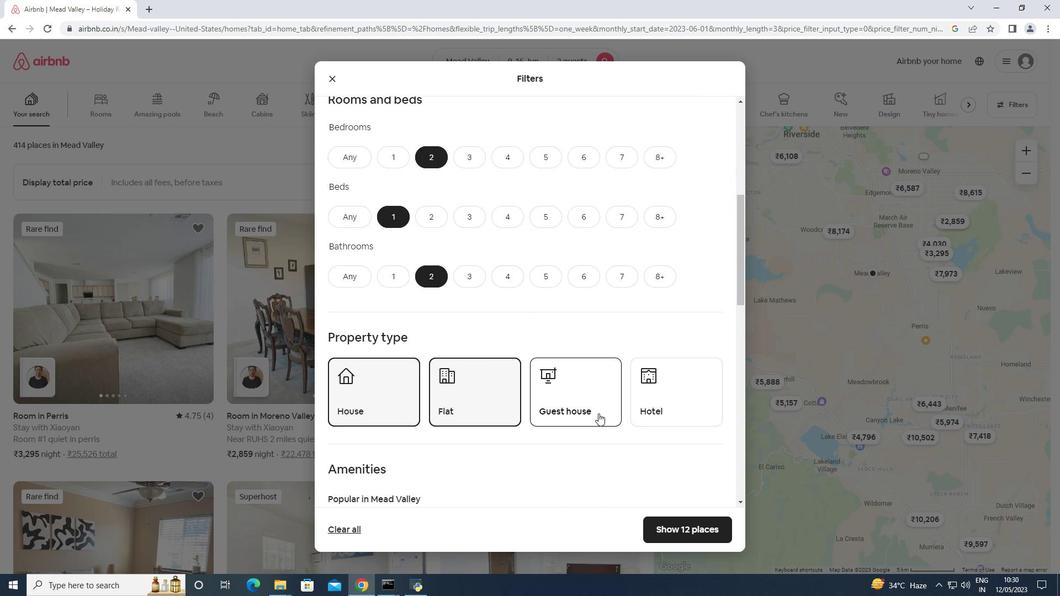 
Action: Mouse moved to (598, 413)
Screenshot: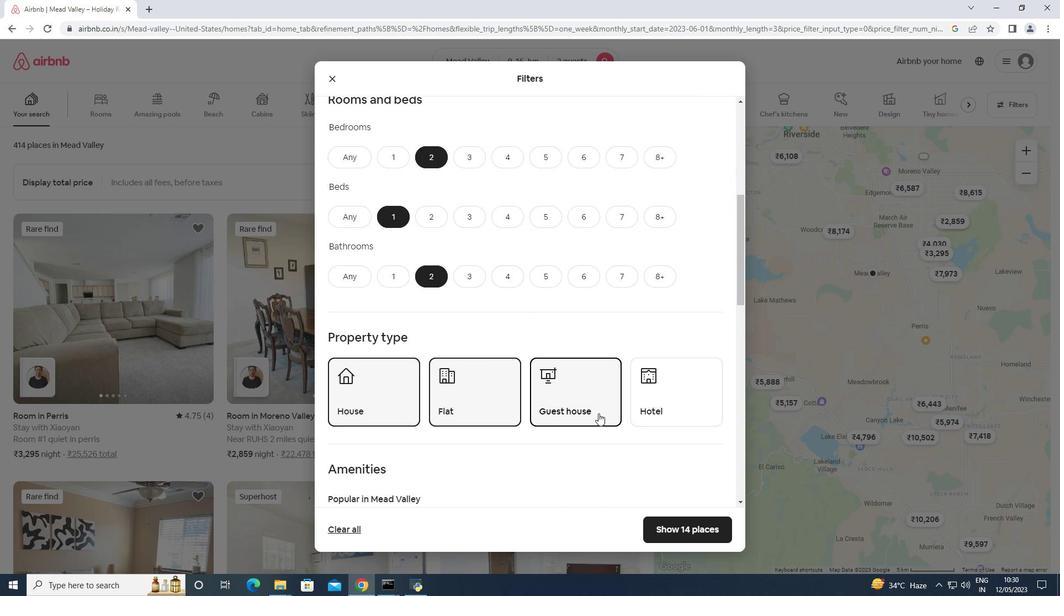 
Action: Mouse scrolled (598, 413) with delta (0, 0)
Screenshot: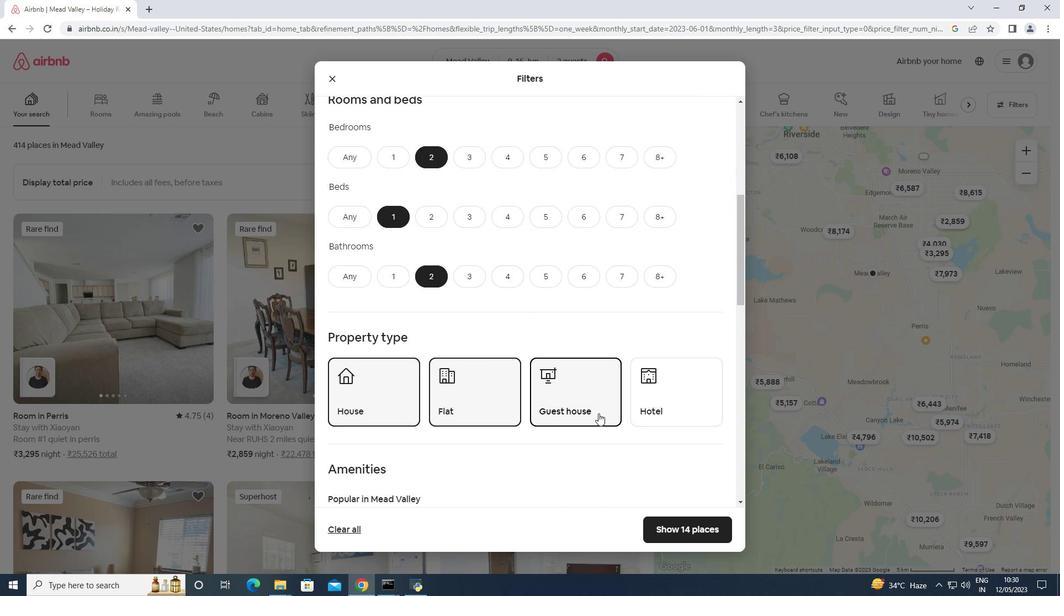 
Action: Mouse scrolled (598, 413) with delta (0, 0)
Screenshot: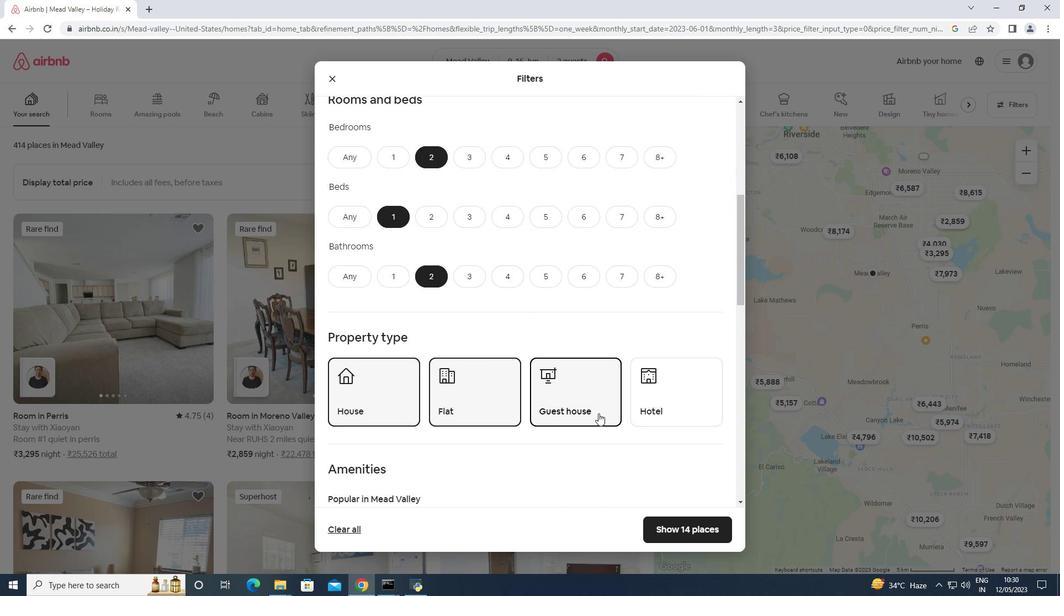 
Action: Mouse scrolled (598, 413) with delta (0, 0)
Screenshot: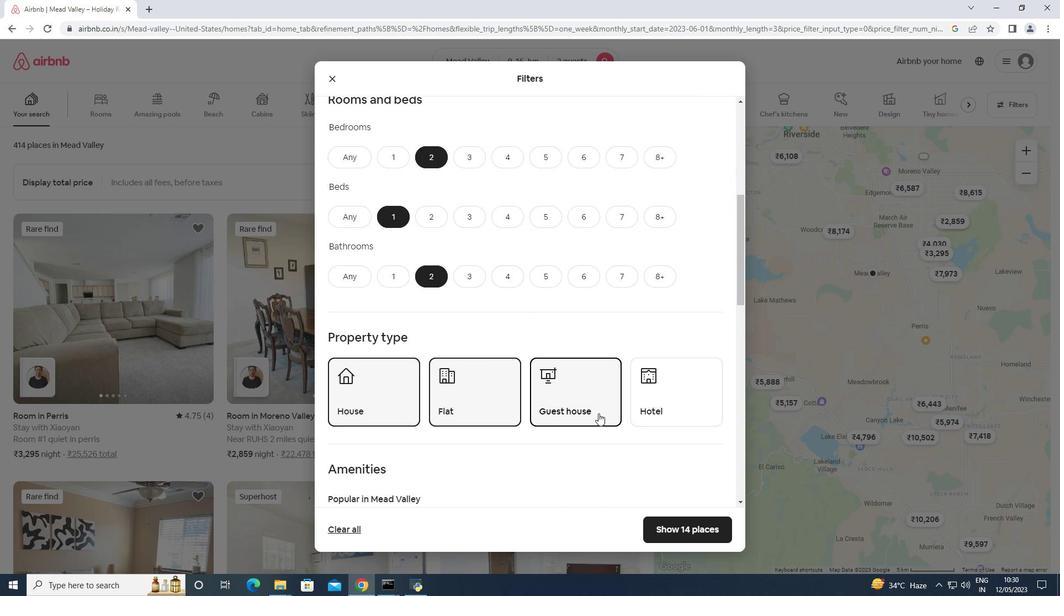 
Action: Mouse scrolled (598, 413) with delta (0, 0)
Screenshot: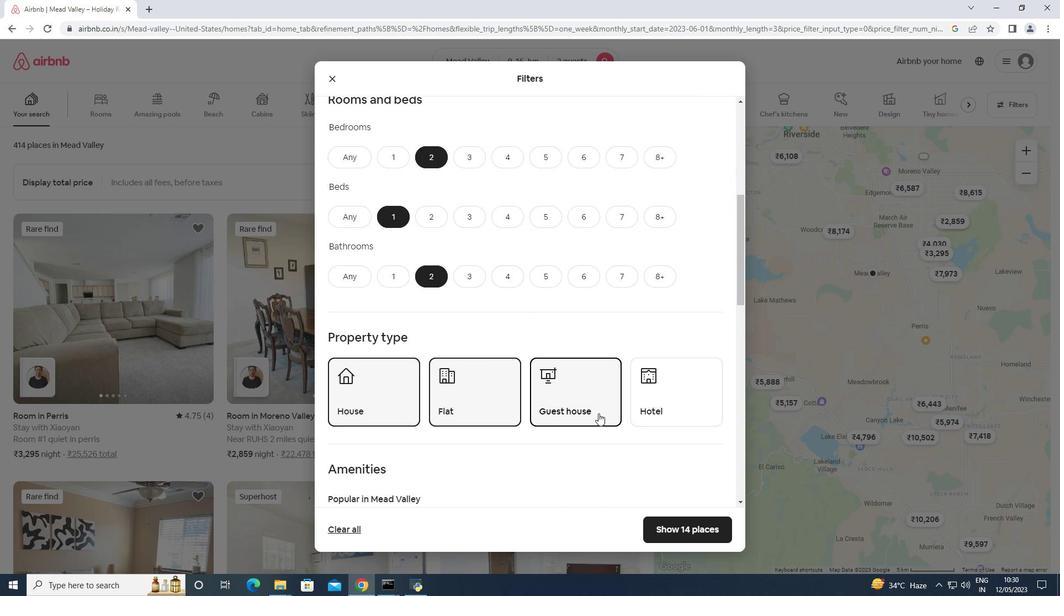 
Action: Mouse scrolled (598, 413) with delta (0, 0)
Screenshot: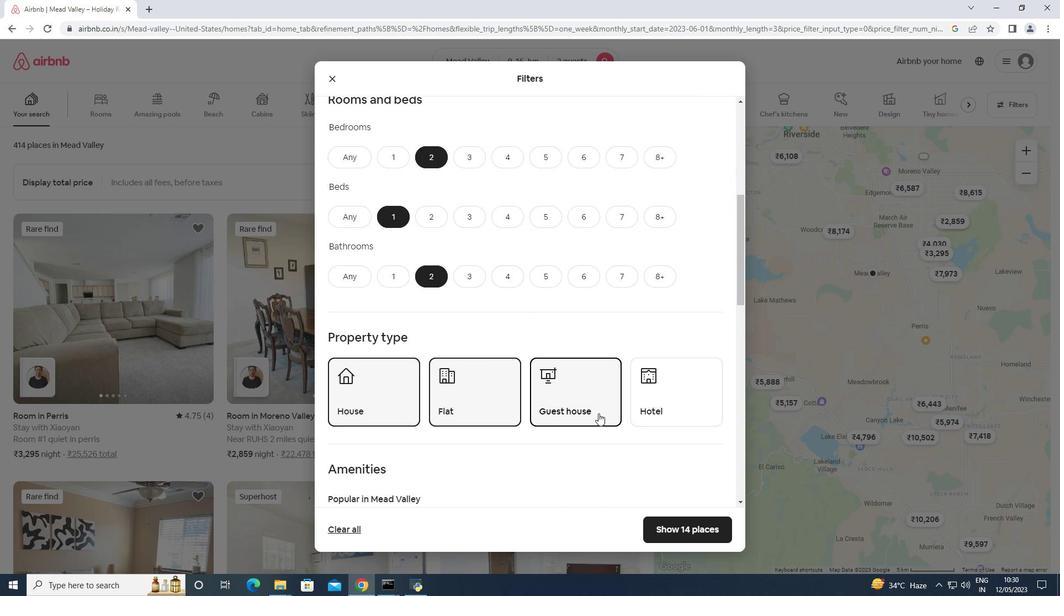 
Action: Mouse scrolled (598, 413) with delta (0, 0)
Screenshot: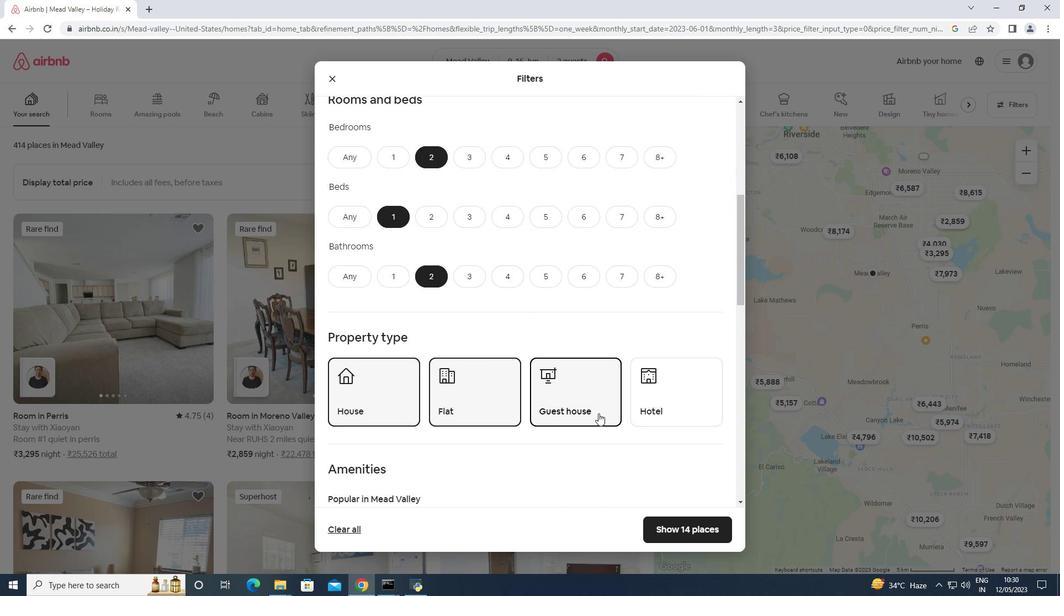 
Action: Mouse moved to (705, 399)
Screenshot: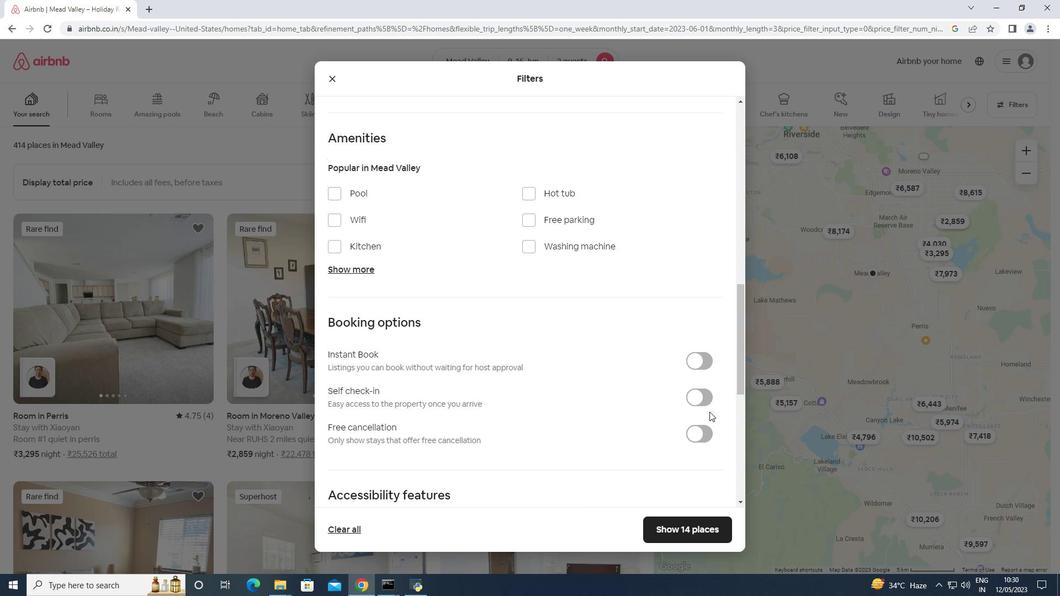 
Action: Mouse pressed left at (705, 399)
Screenshot: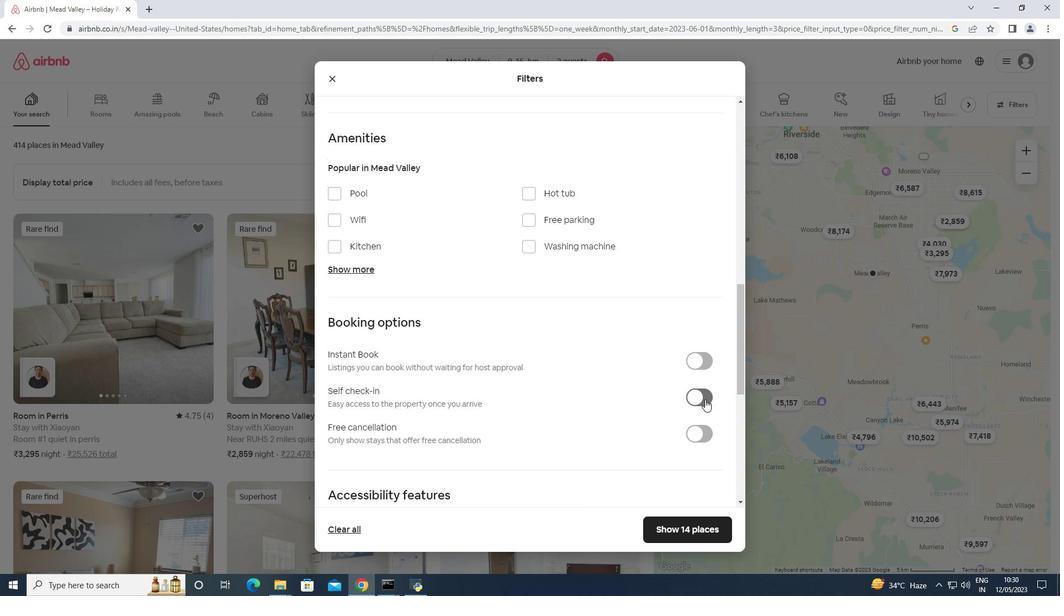 
Action: Mouse scrolled (705, 399) with delta (0, 0)
Screenshot: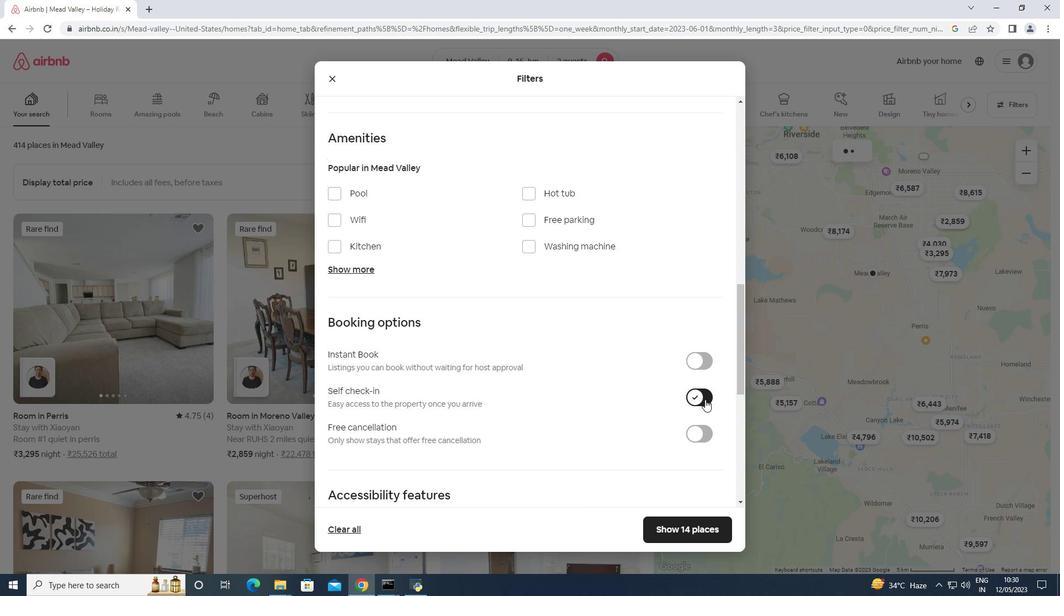 
Action: Mouse scrolled (705, 399) with delta (0, 0)
Screenshot: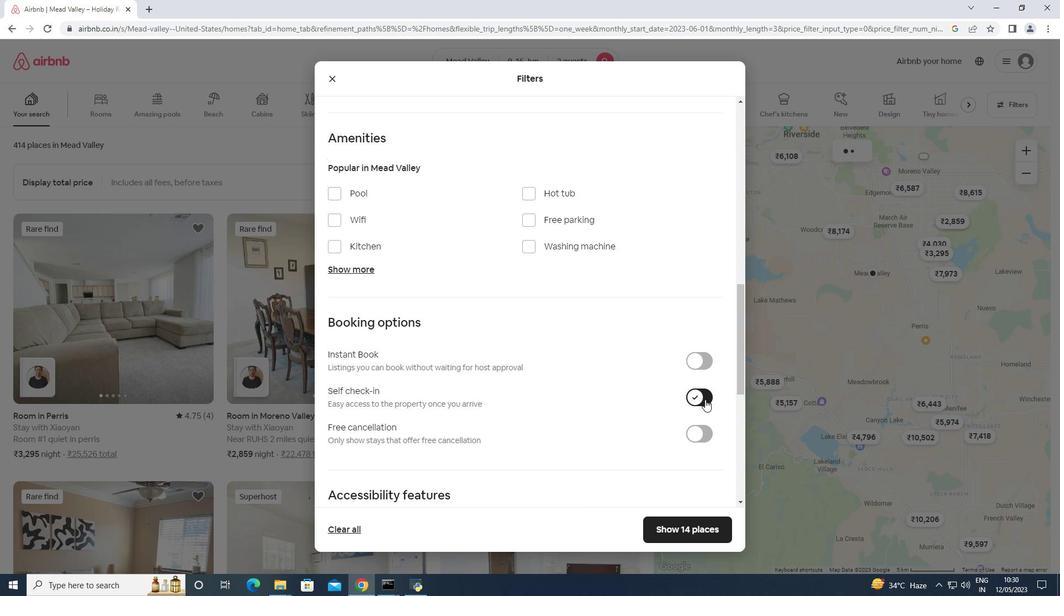 
Action: Mouse scrolled (705, 399) with delta (0, 0)
Screenshot: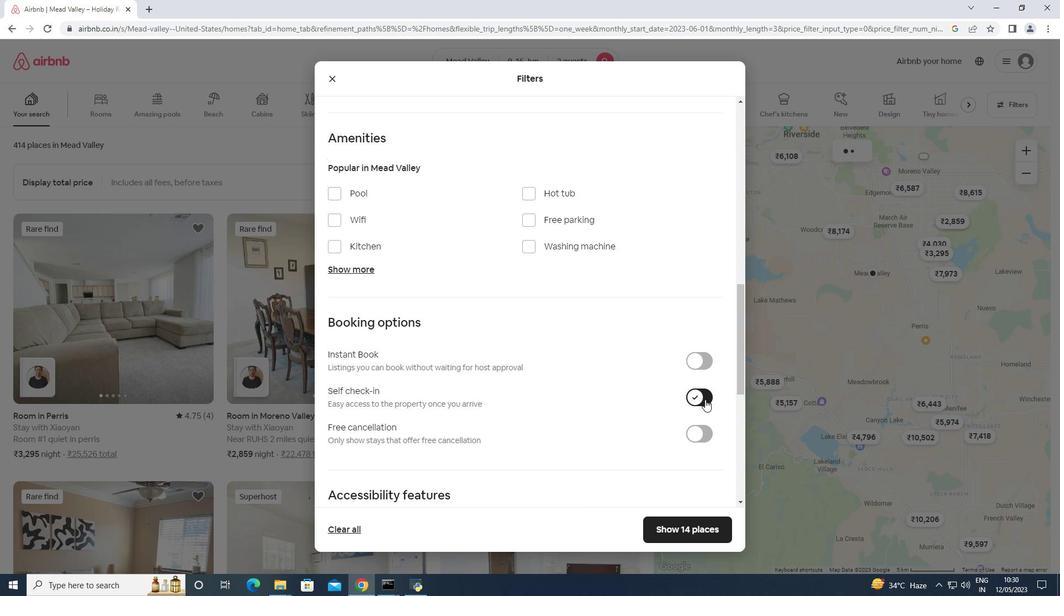 
Action: Mouse scrolled (705, 398) with delta (0, -1)
Screenshot: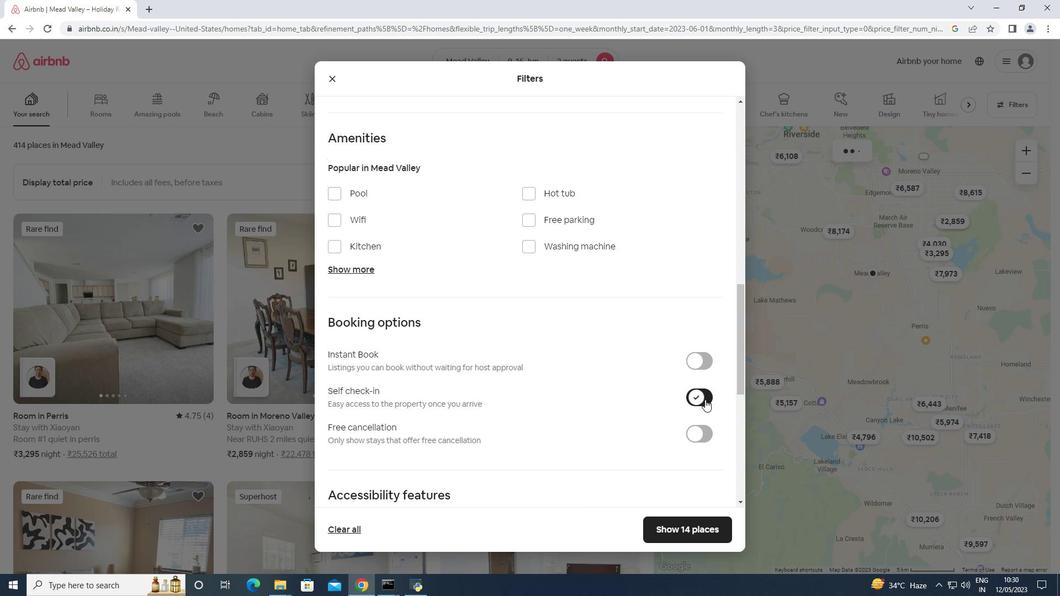
Action: Mouse scrolled (705, 399) with delta (0, 0)
Screenshot: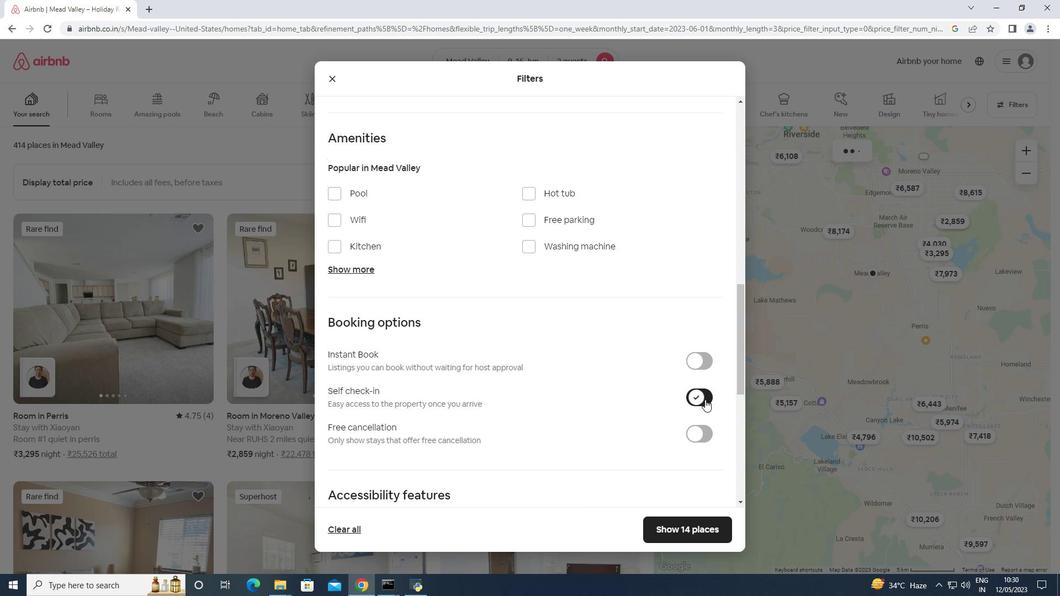 
Action: Mouse scrolled (705, 399) with delta (0, 0)
Screenshot: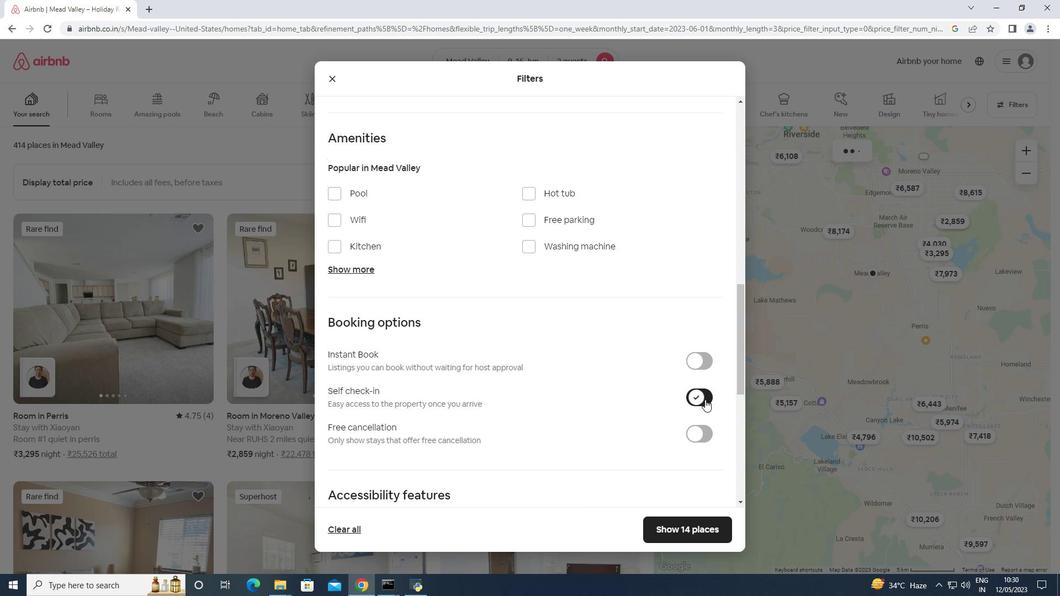 
Action: Mouse moved to (394, 429)
Screenshot: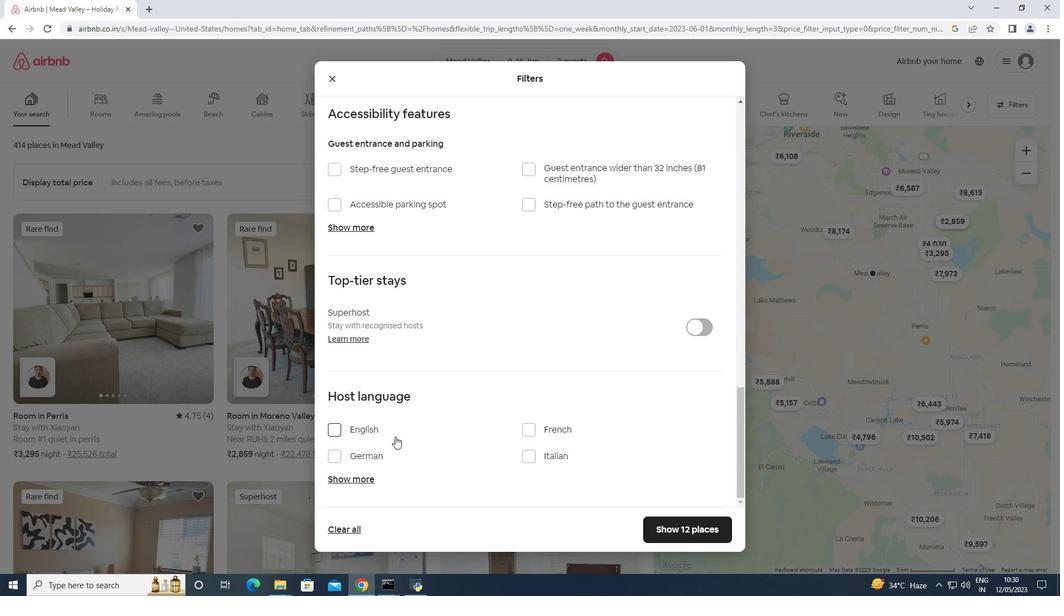 
Action: Mouse pressed left at (394, 429)
Screenshot: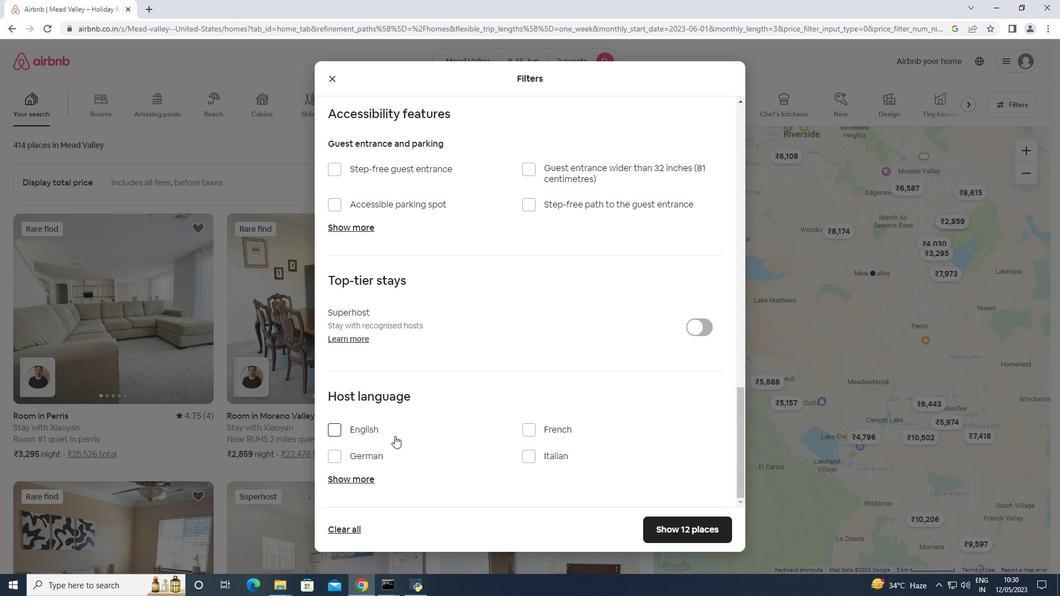 
Action: Mouse moved to (679, 538)
Screenshot: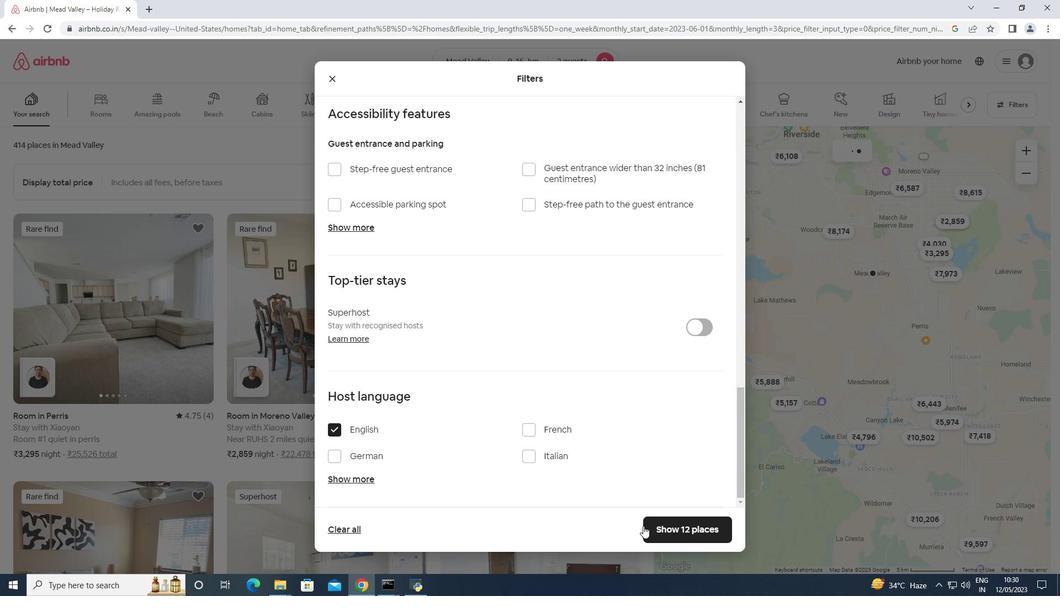 
Action: Mouse pressed left at (679, 538)
Screenshot: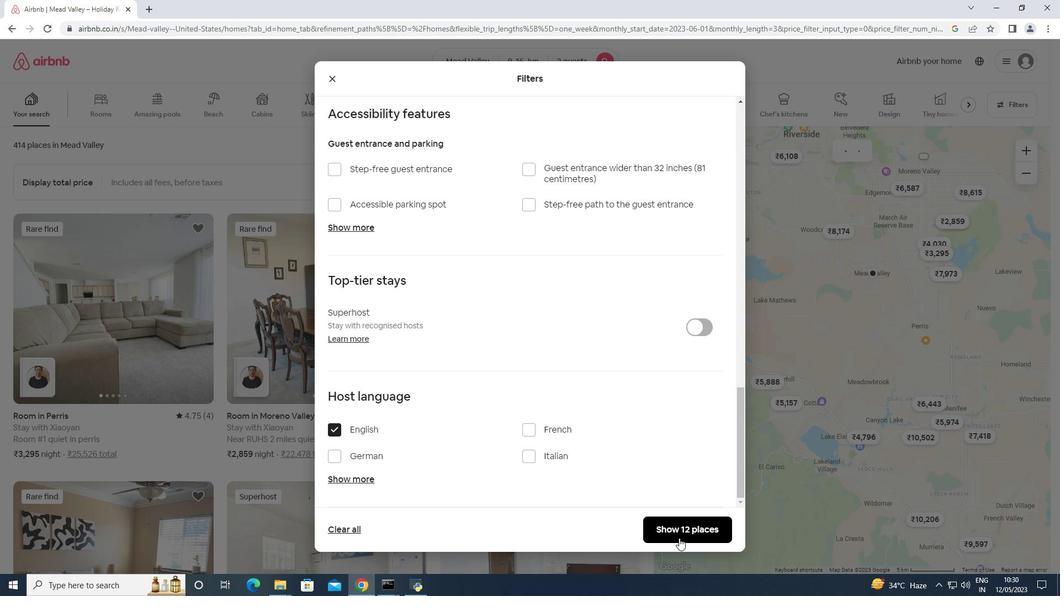 
Action: Mouse moved to (679, 536)
Screenshot: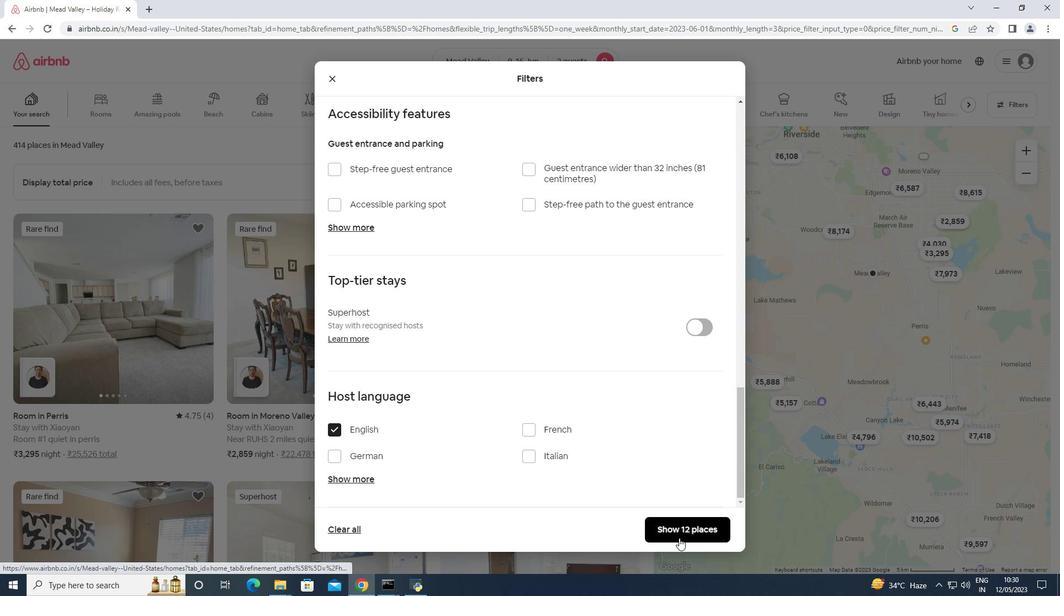 
